 Task: Create a due date automation trigger when advanced on, on the tuesday of the week a card is due add fields without custom field "Resume" set to a number lower or equal to 1 and greater than 10 at 11:00 AM.
Action: Mouse moved to (787, 254)
Screenshot: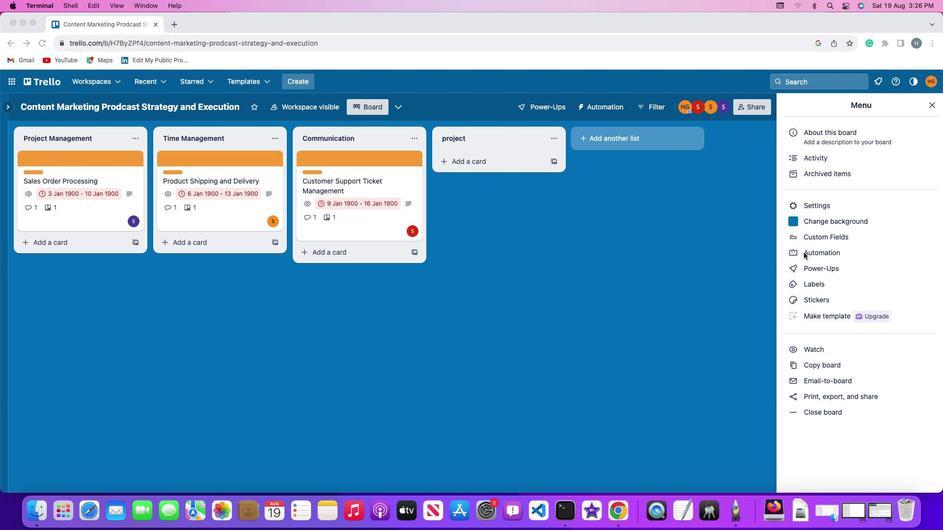 
Action: Mouse pressed left at (787, 254)
Screenshot: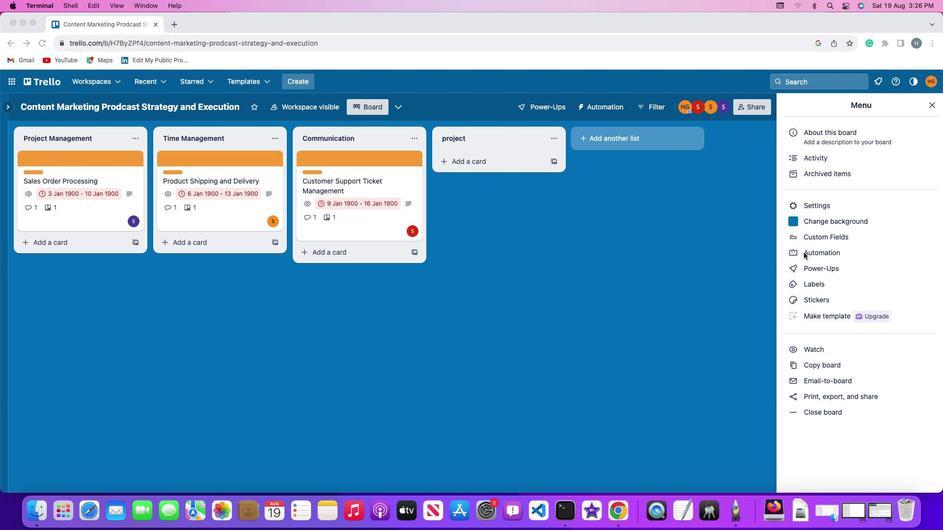 
Action: Mouse moved to (787, 254)
Screenshot: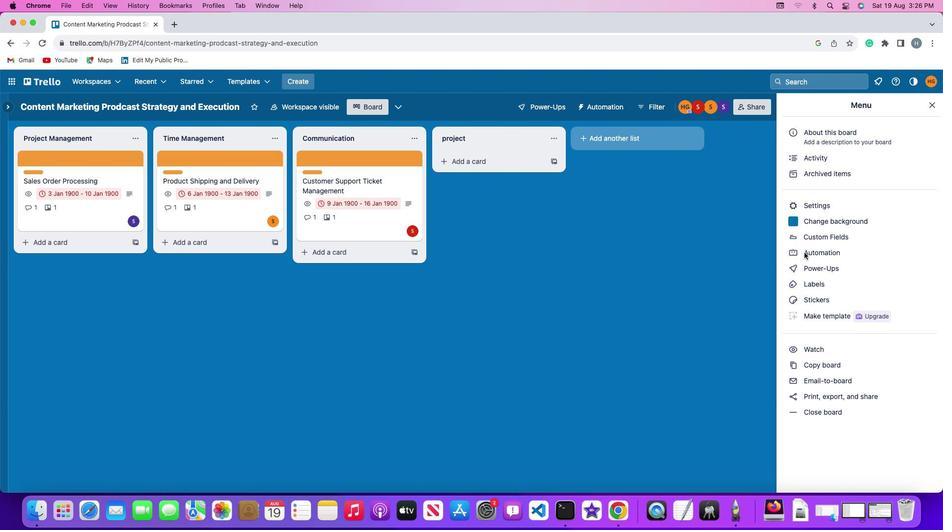 
Action: Mouse pressed left at (787, 254)
Screenshot: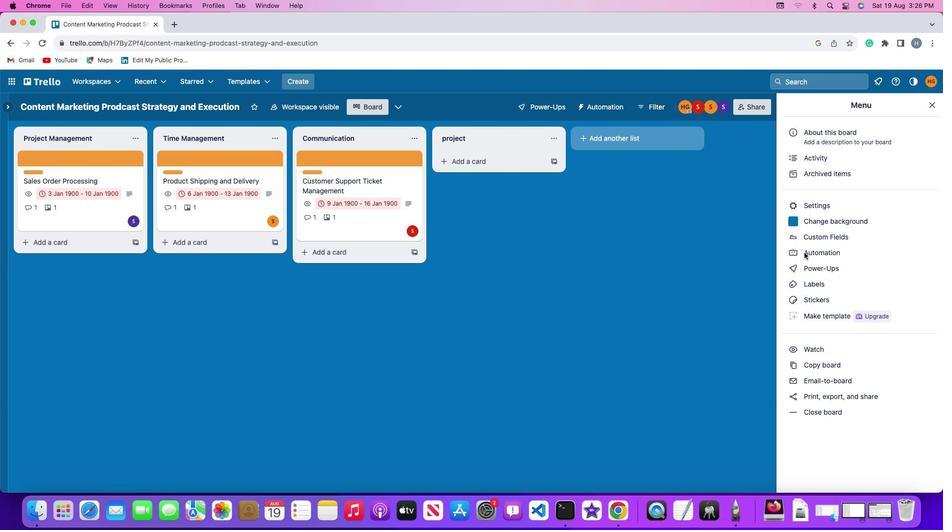 
Action: Mouse moved to (84, 233)
Screenshot: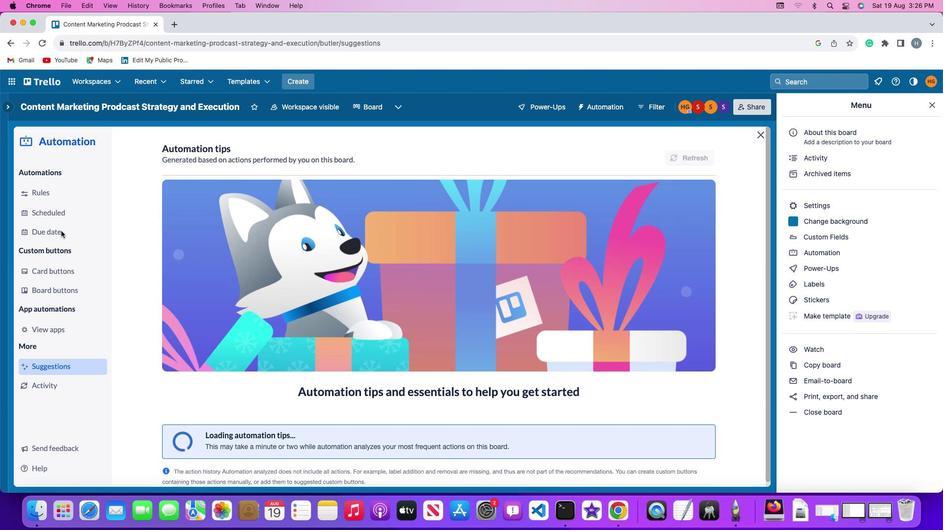 
Action: Mouse pressed left at (84, 233)
Screenshot: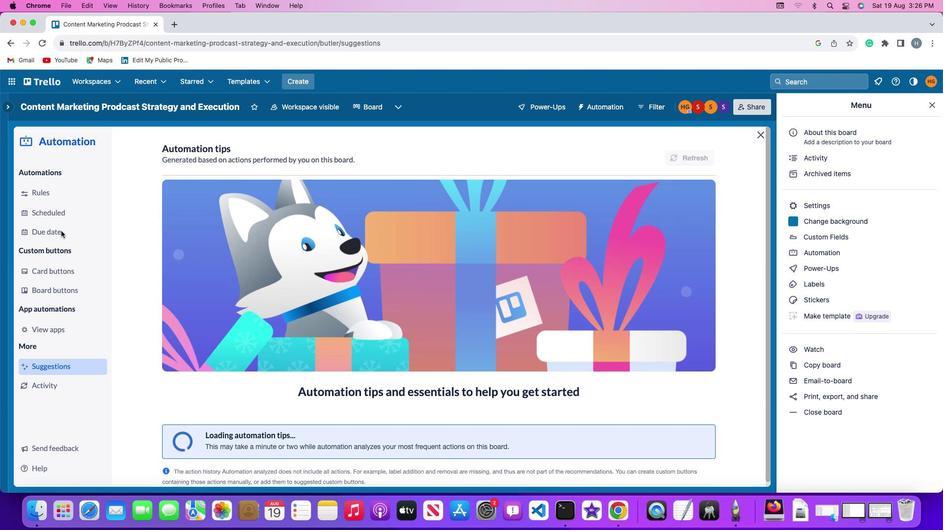 
Action: Mouse moved to (644, 154)
Screenshot: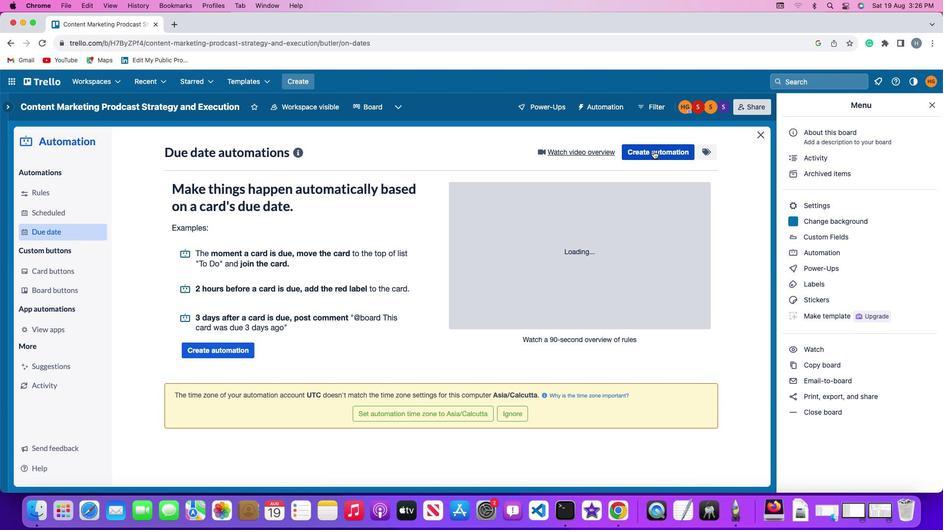 
Action: Mouse pressed left at (644, 154)
Screenshot: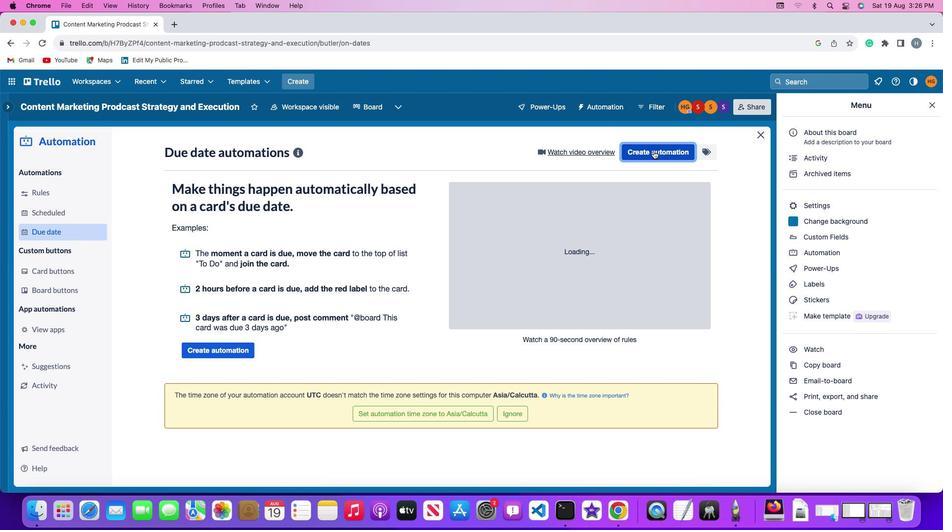 
Action: Mouse moved to (199, 249)
Screenshot: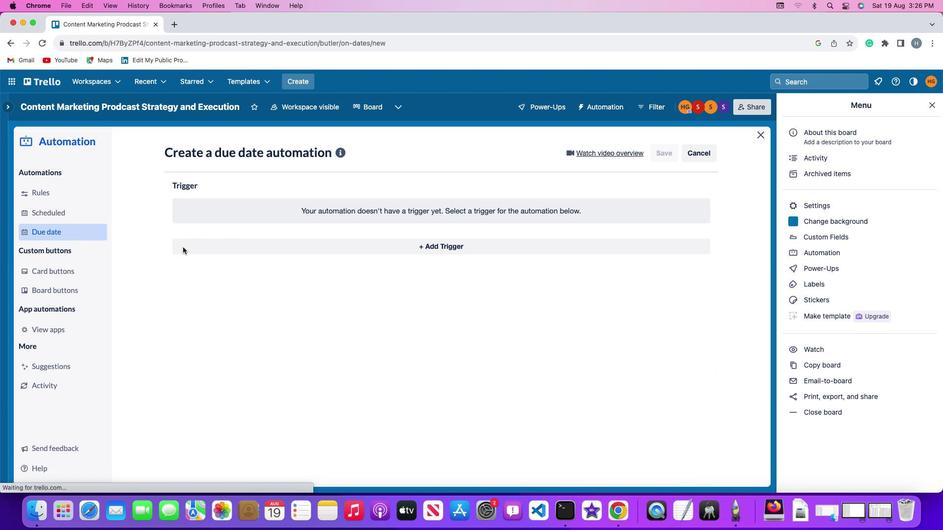 
Action: Mouse pressed left at (199, 249)
Screenshot: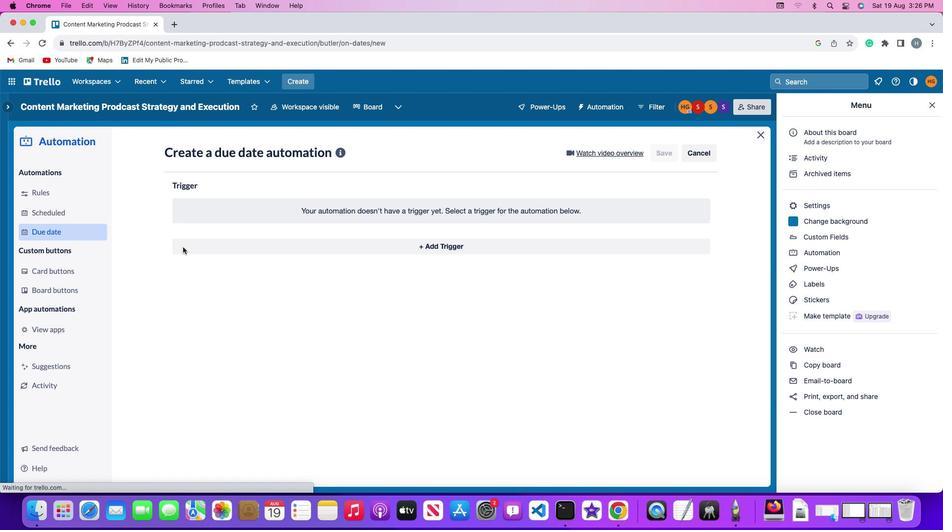 
Action: Mouse moved to (238, 426)
Screenshot: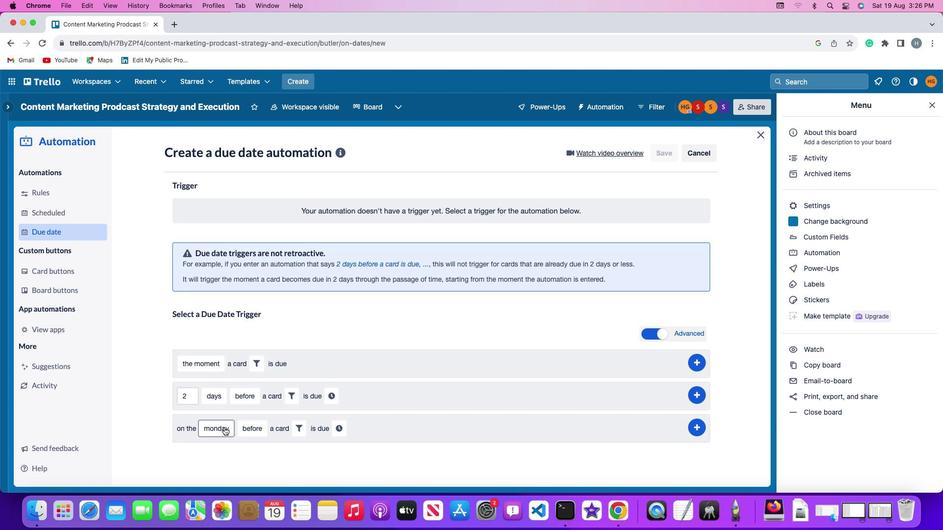 
Action: Mouse pressed left at (238, 426)
Screenshot: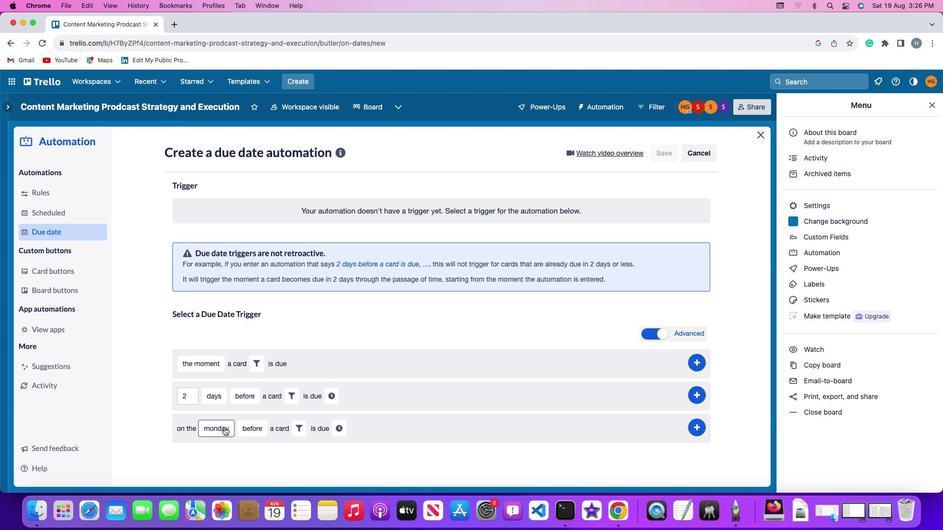 
Action: Mouse moved to (241, 313)
Screenshot: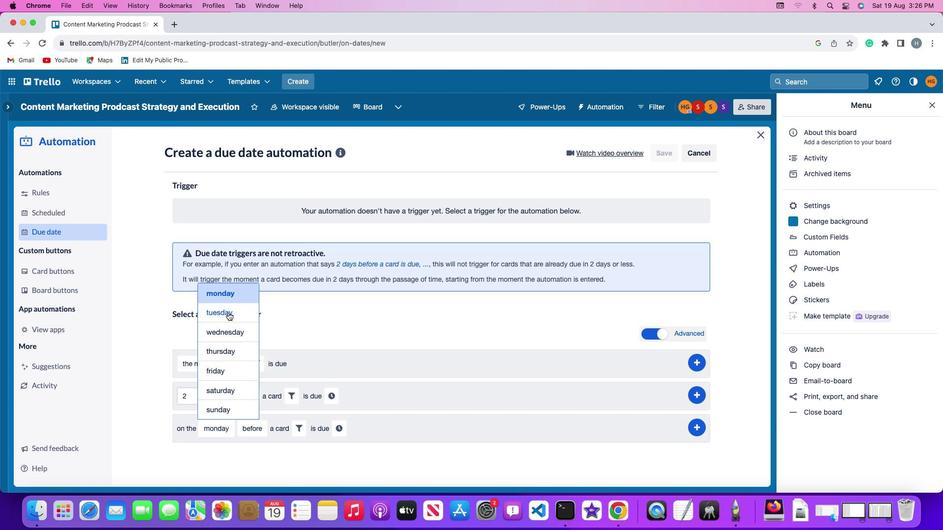 
Action: Mouse pressed left at (241, 313)
Screenshot: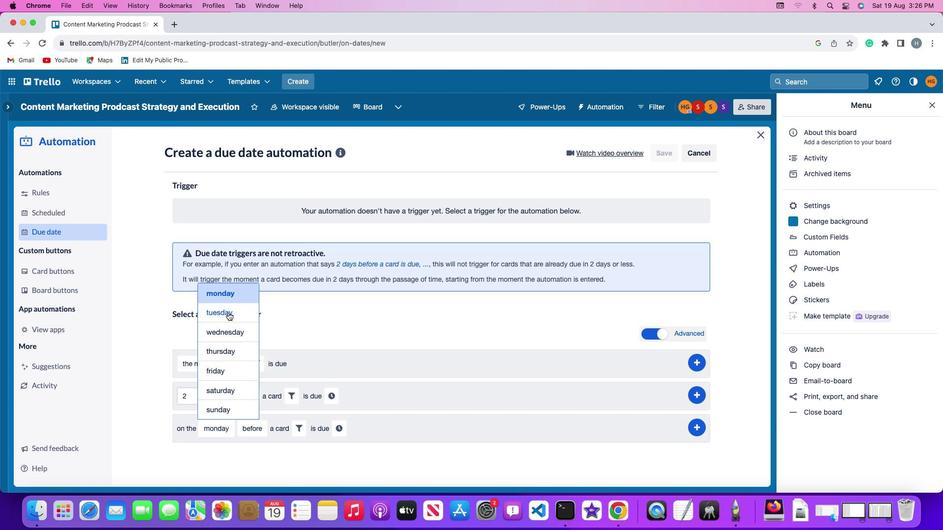 
Action: Mouse moved to (261, 431)
Screenshot: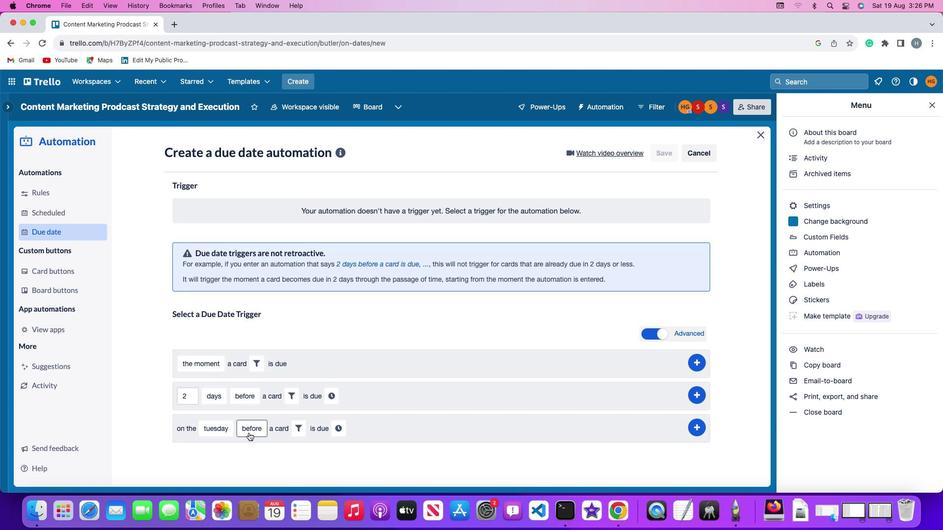 
Action: Mouse pressed left at (261, 431)
Screenshot: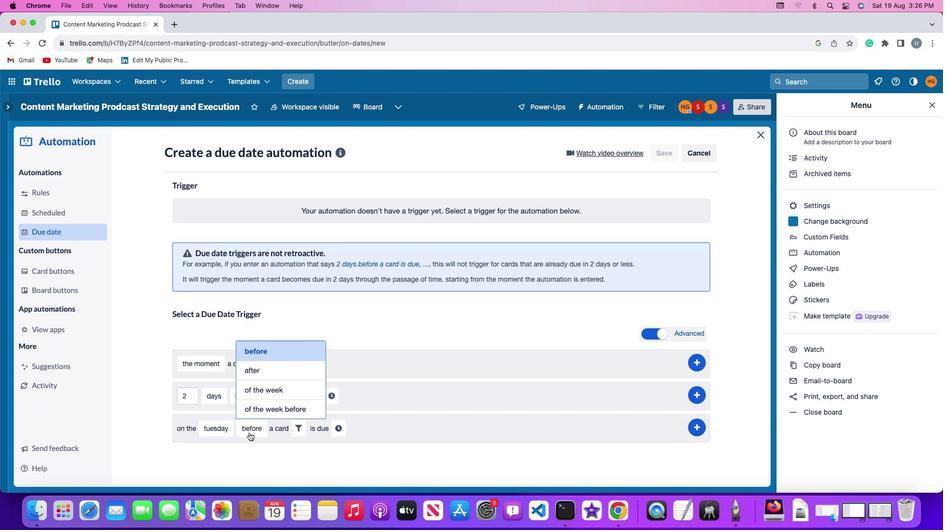 
Action: Mouse moved to (278, 388)
Screenshot: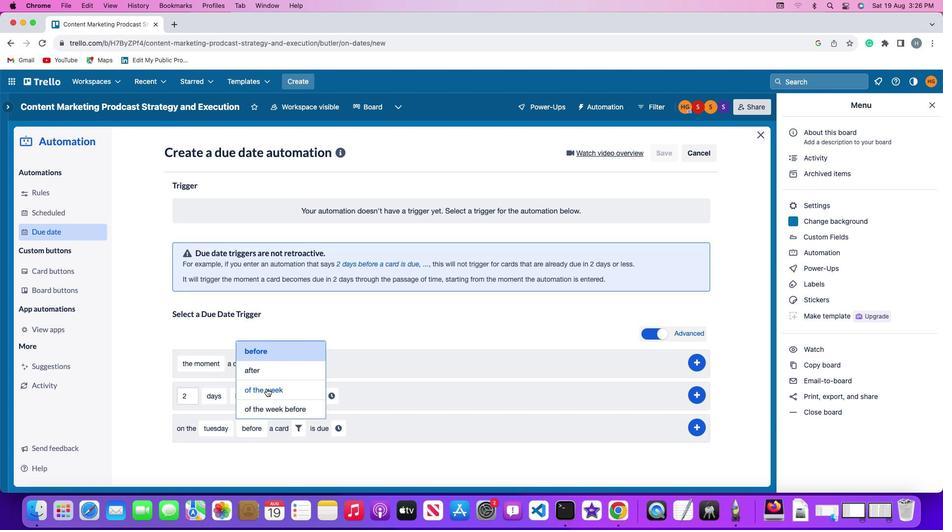 
Action: Mouse pressed left at (278, 388)
Screenshot: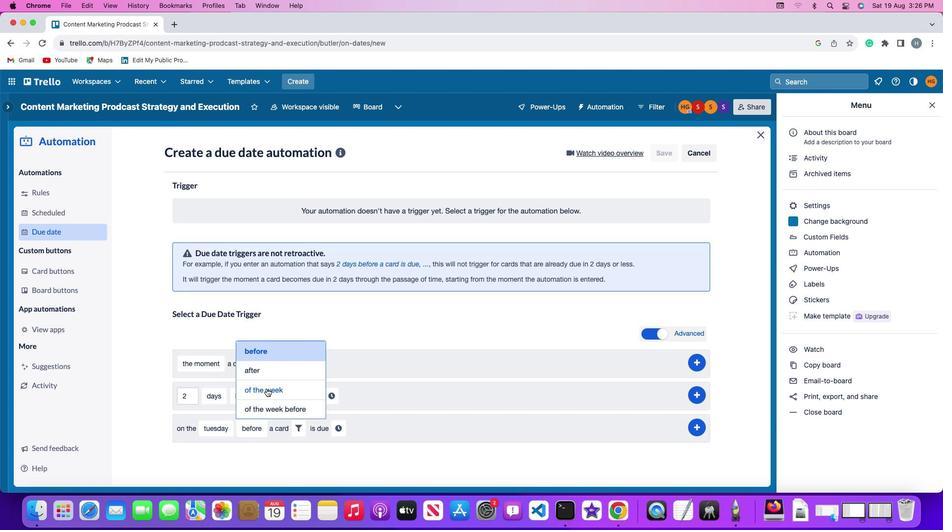 
Action: Mouse moved to (321, 423)
Screenshot: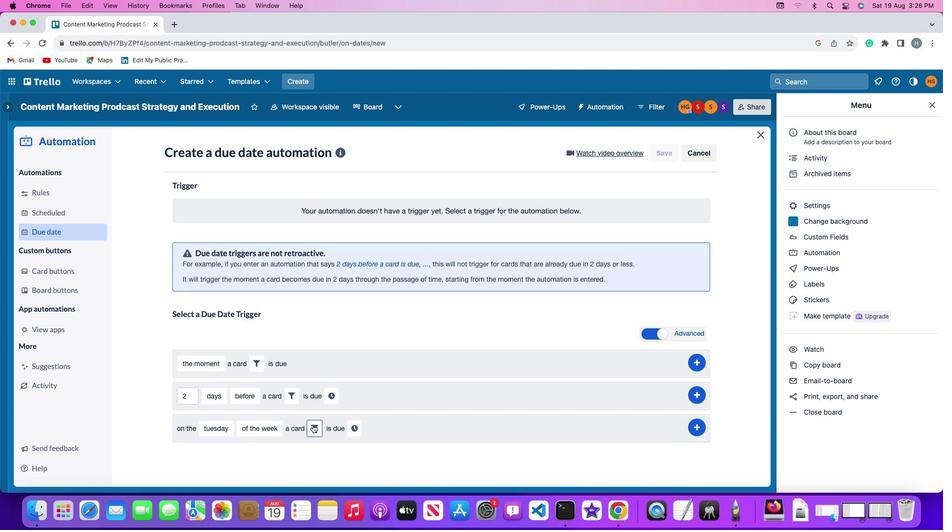 
Action: Mouse pressed left at (321, 423)
Screenshot: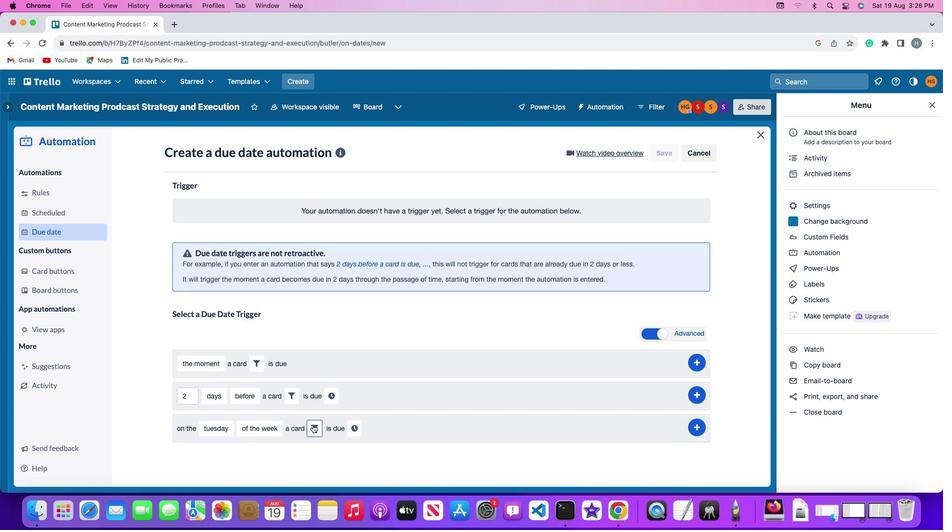 
Action: Mouse moved to (467, 459)
Screenshot: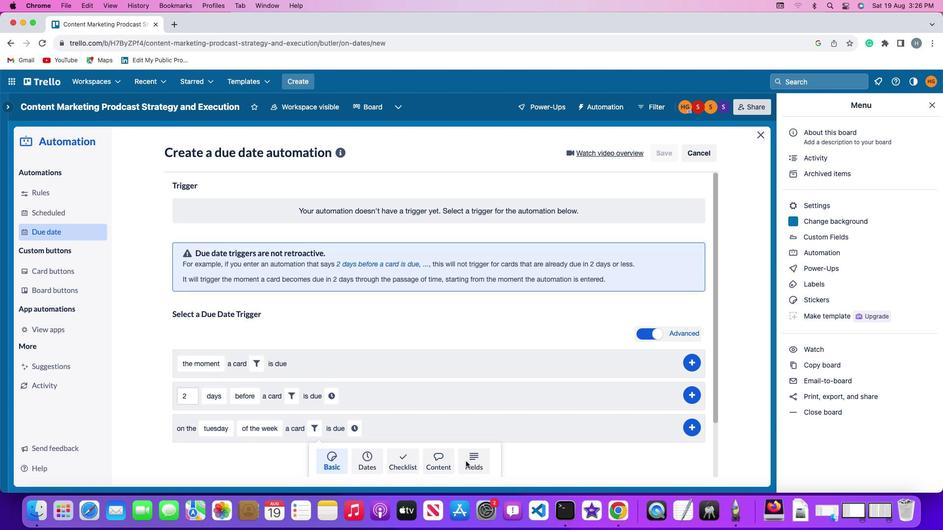 
Action: Mouse pressed left at (467, 459)
Screenshot: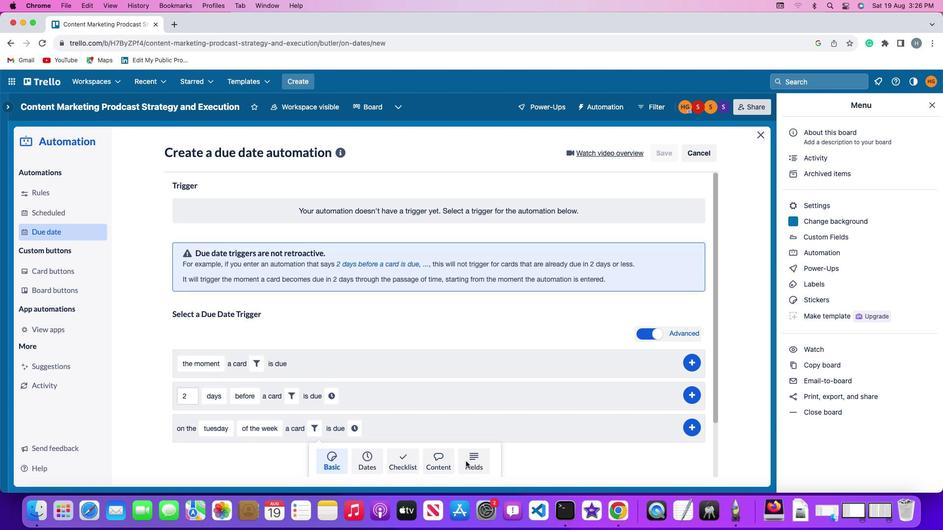 
Action: Mouse moved to (272, 452)
Screenshot: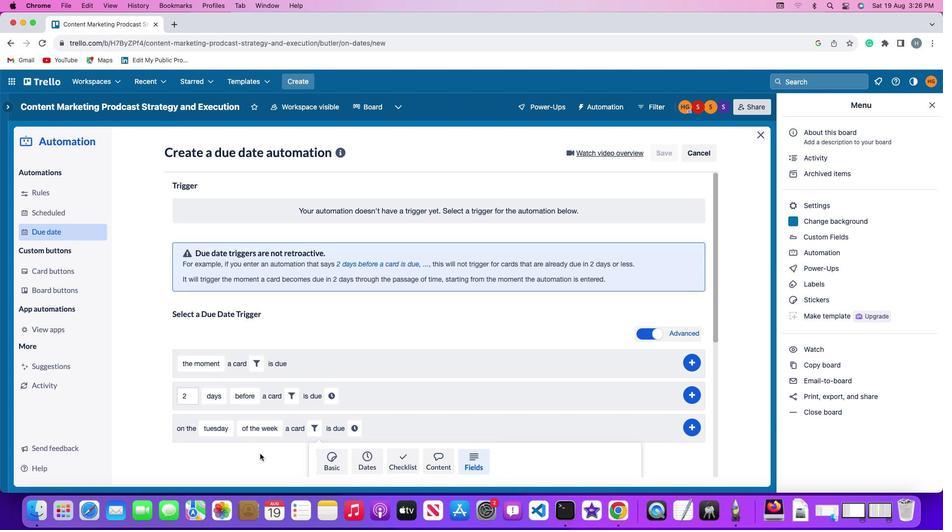 
Action: Mouse scrolled (272, 452) with delta (25, 6)
Screenshot: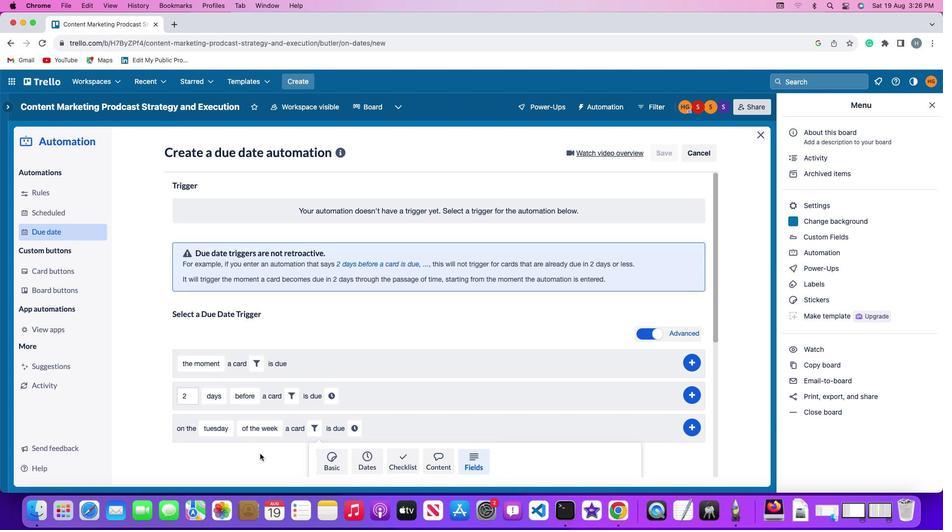 
Action: Mouse scrolled (272, 452) with delta (25, 6)
Screenshot: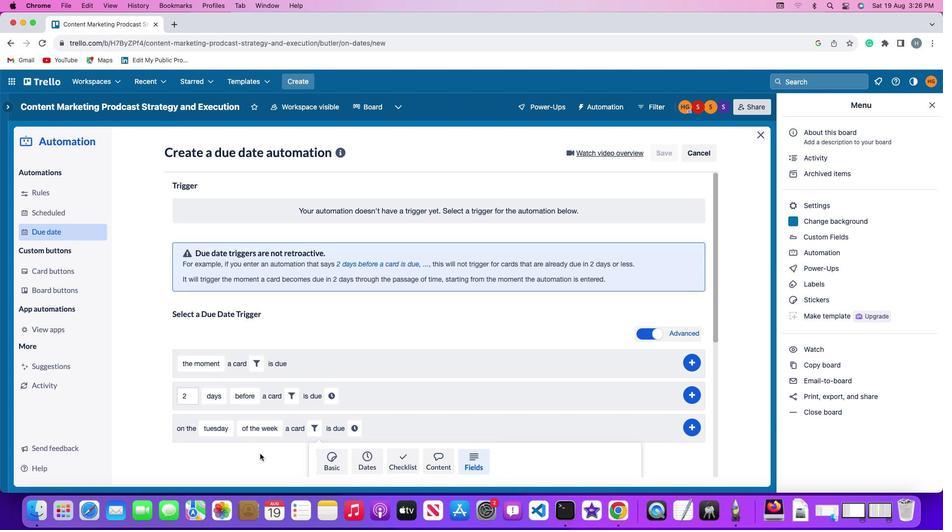 
Action: Mouse scrolled (272, 452) with delta (25, 5)
Screenshot: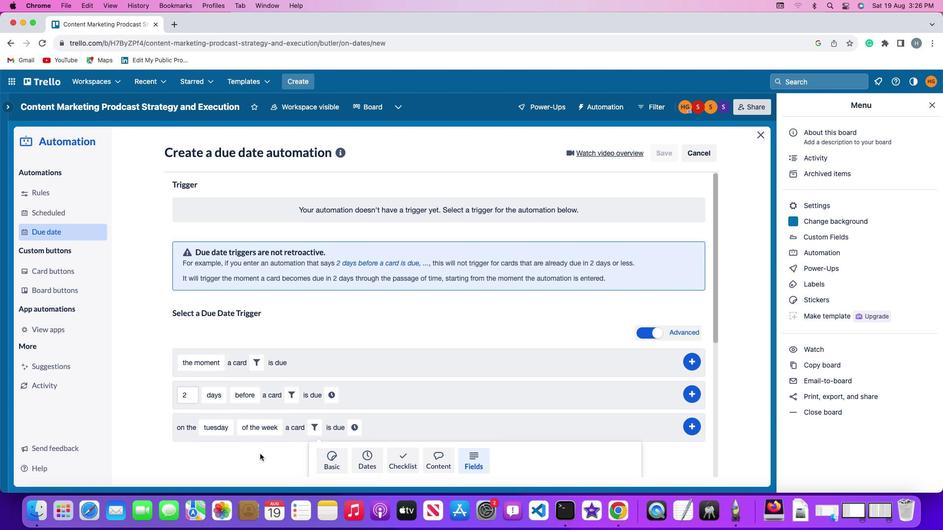 
Action: Mouse scrolled (272, 452) with delta (25, 4)
Screenshot: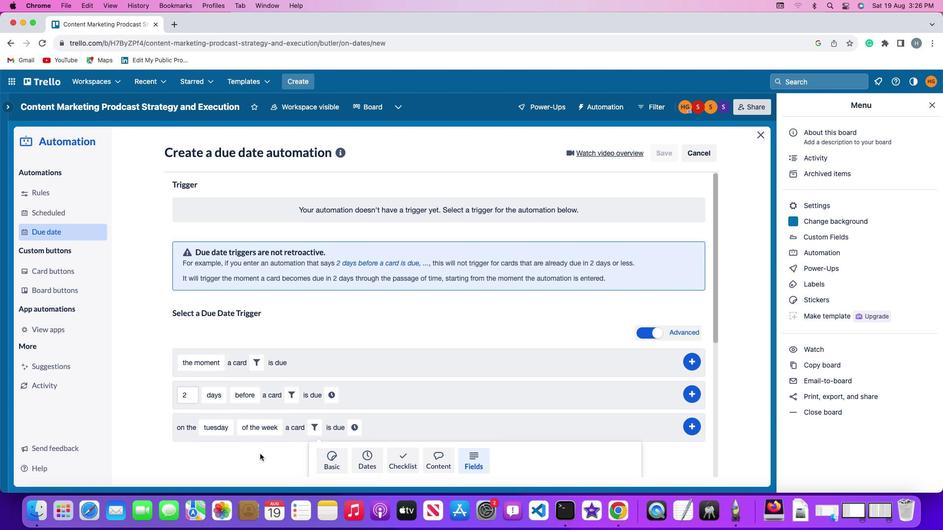 
Action: Mouse moved to (271, 450)
Screenshot: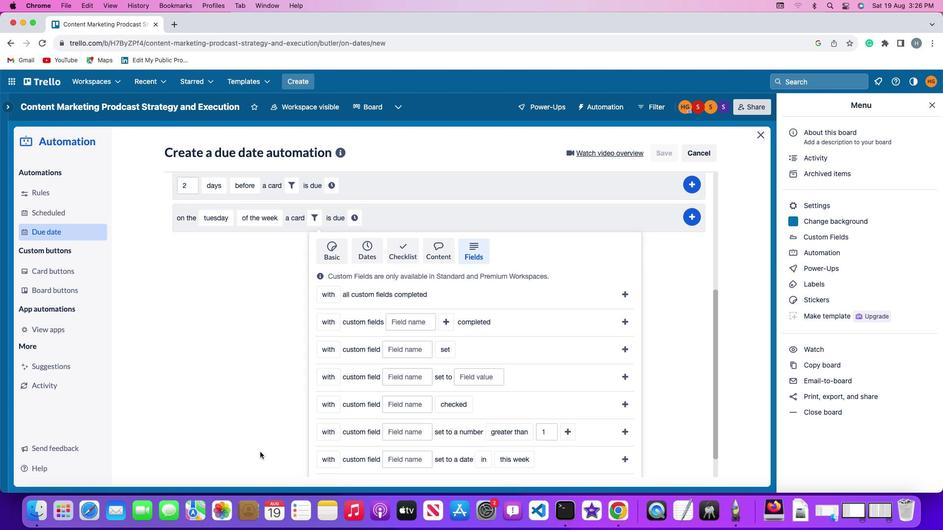 
Action: Mouse scrolled (271, 450) with delta (25, 6)
Screenshot: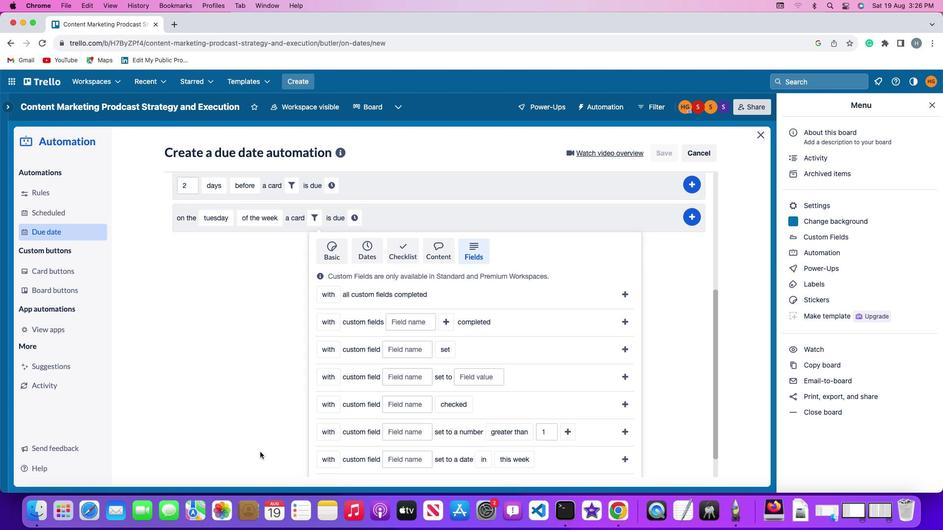 
Action: Mouse scrolled (271, 450) with delta (25, 6)
Screenshot: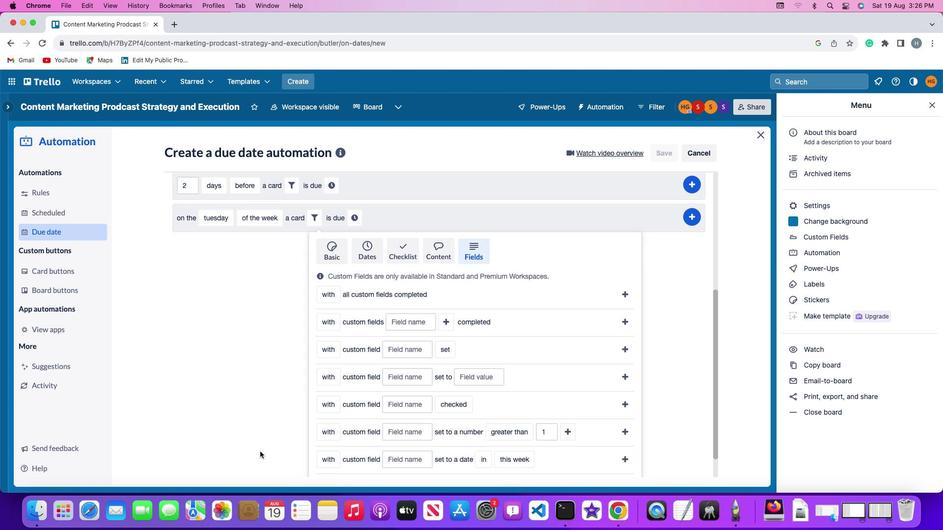 
Action: Mouse moved to (271, 449)
Screenshot: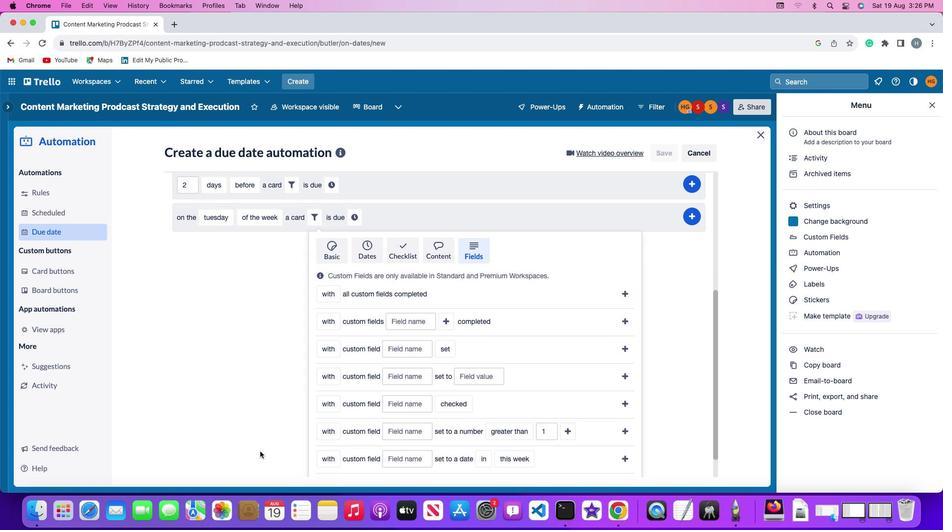 
Action: Mouse scrolled (271, 449) with delta (25, 5)
Screenshot: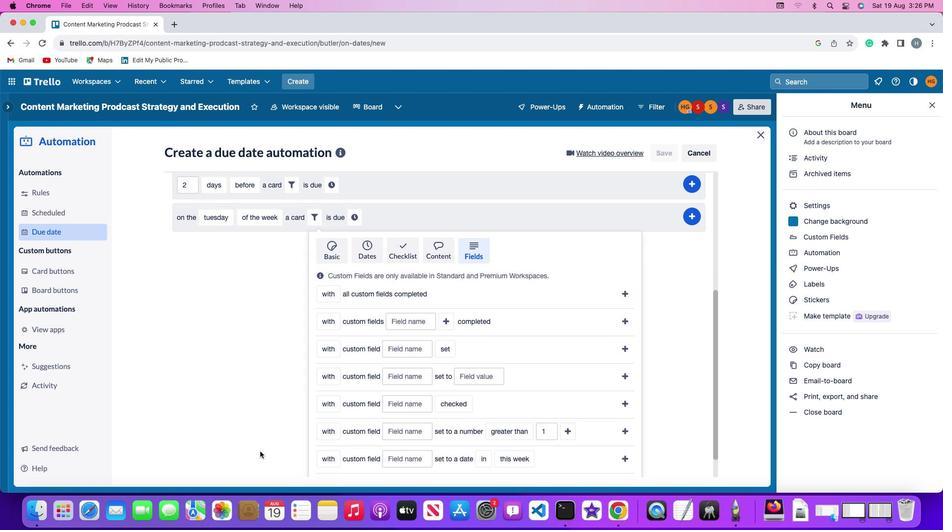 
Action: Mouse moved to (271, 449)
Screenshot: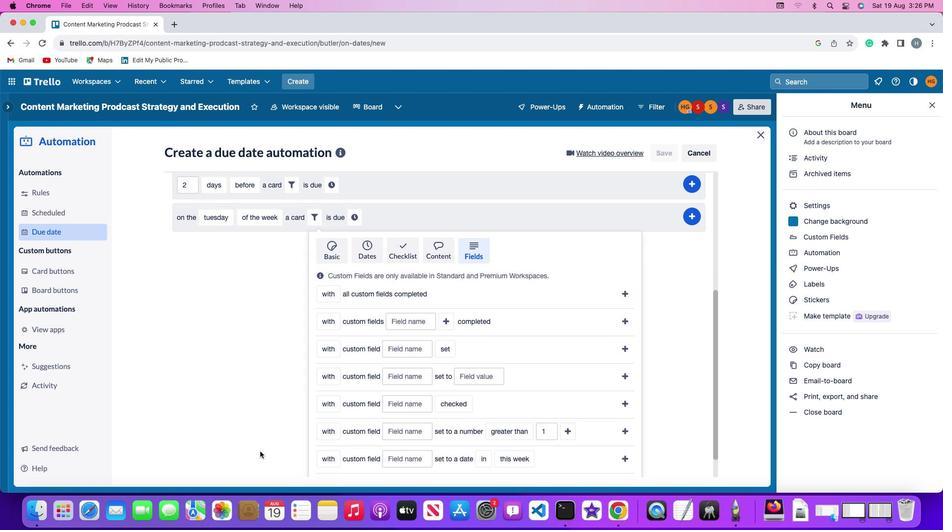 
Action: Mouse scrolled (271, 449) with delta (25, 4)
Screenshot: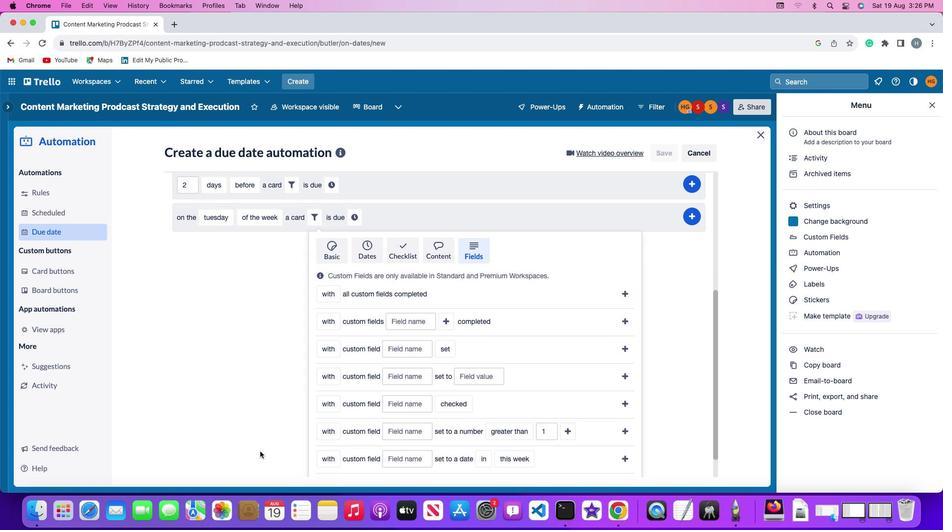 
Action: Mouse moved to (271, 449)
Screenshot: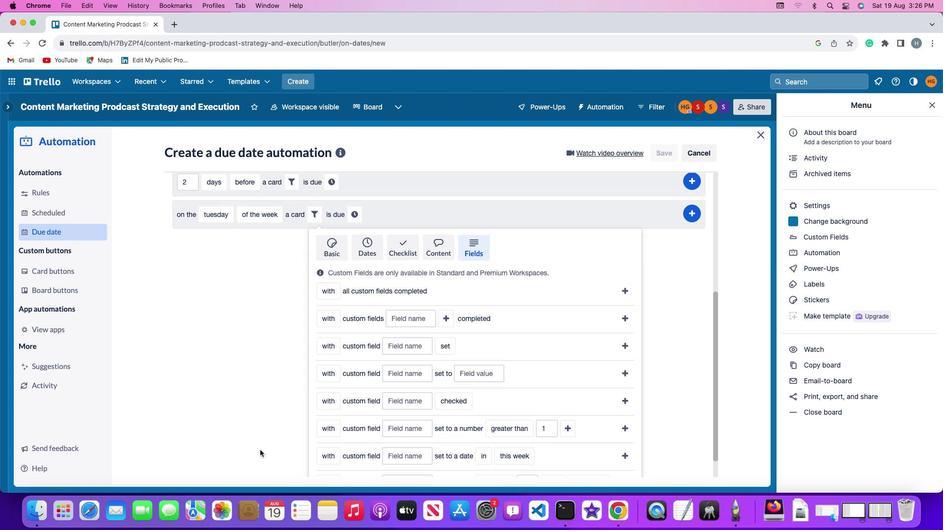 
Action: Mouse scrolled (271, 449) with delta (25, 4)
Screenshot: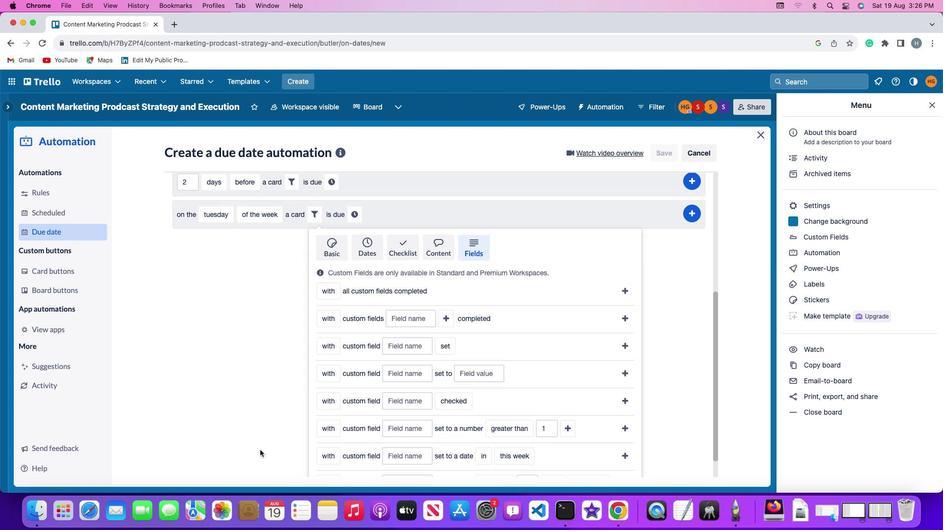 
Action: Mouse moved to (333, 399)
Screenshot: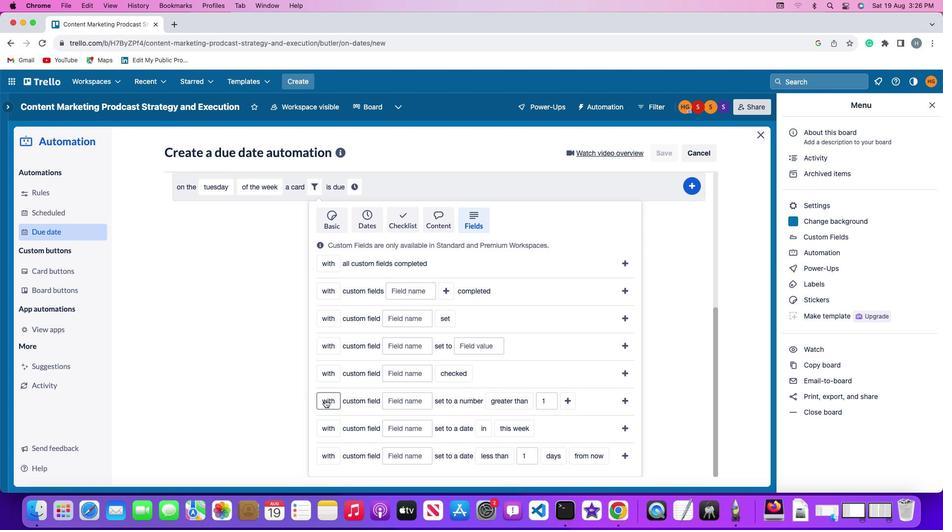 
Action: Mouse pressed left at (333, 399)
Screenshot: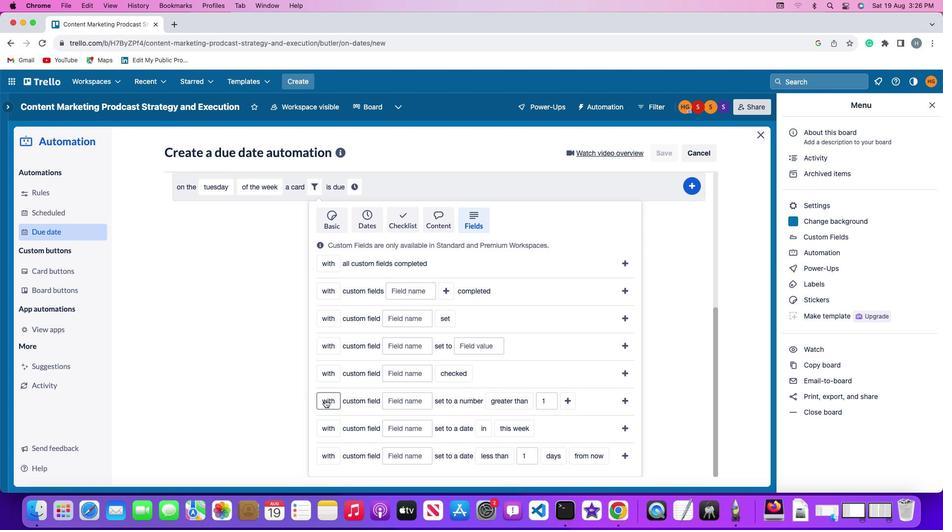 
Action: Mouse moved to (340, 434)
Screenshot: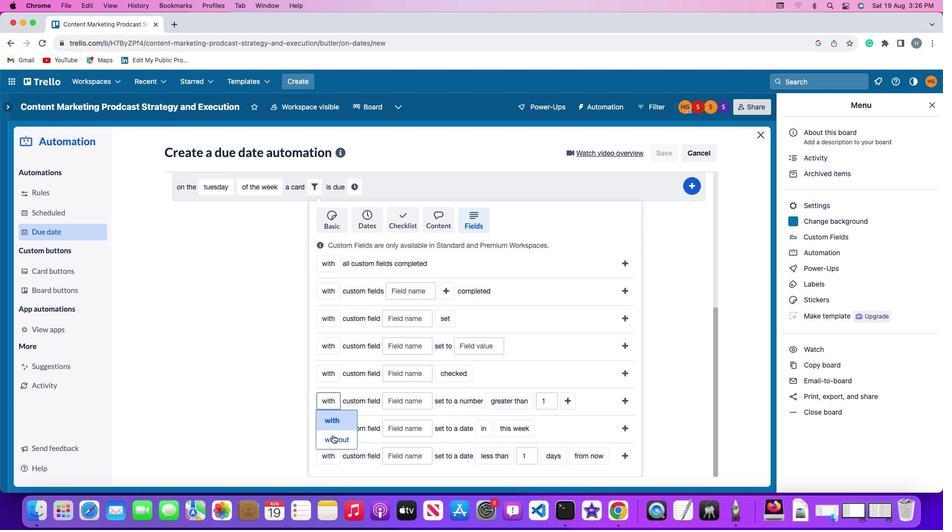 
Action: Mouse pressed left at (340, 434)
Screenshot: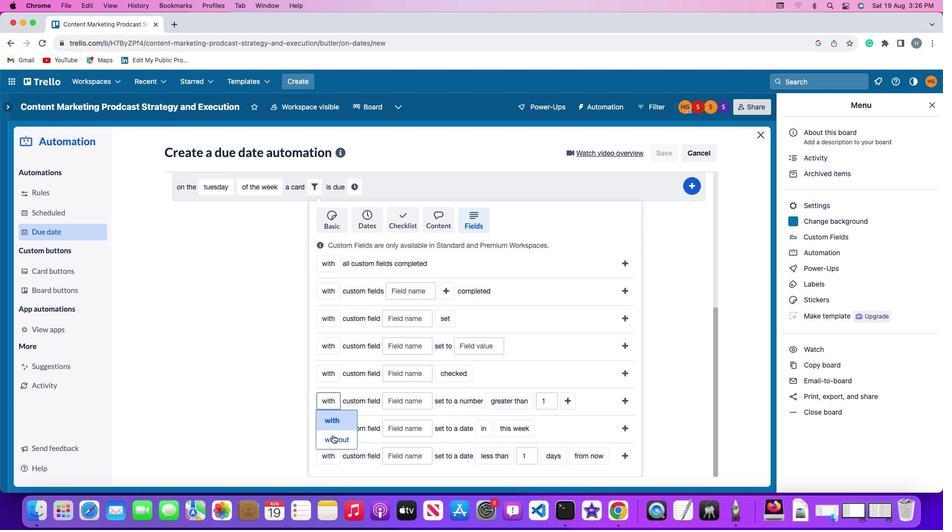 
Action: Mouse moved to (422, 401)
Screenshot: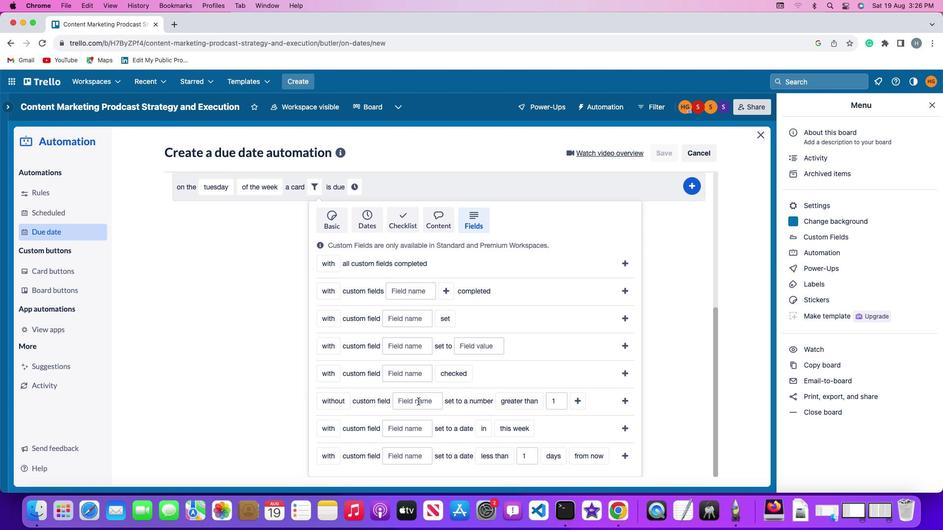 
Action: Mouse pressed left at (422, 401)
Screenshot: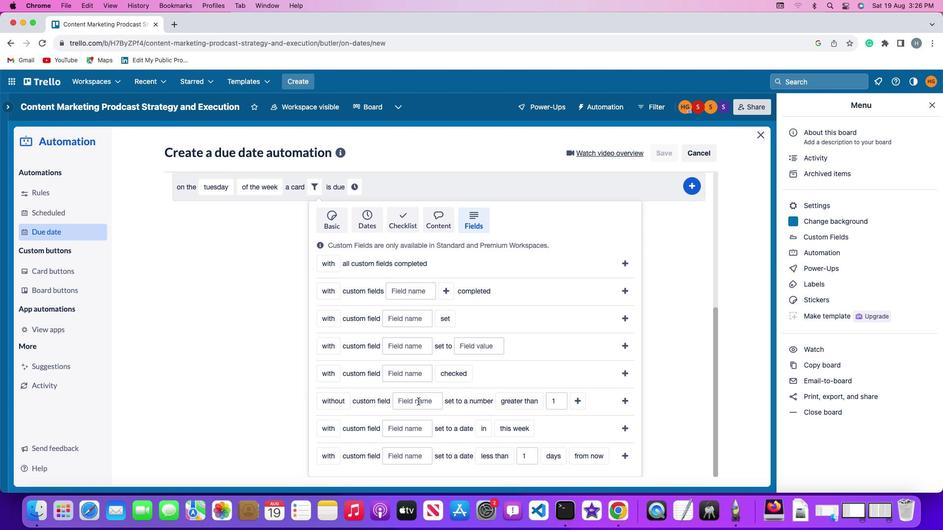 
Action: Mouse moved to (423, 398)
Screenshot: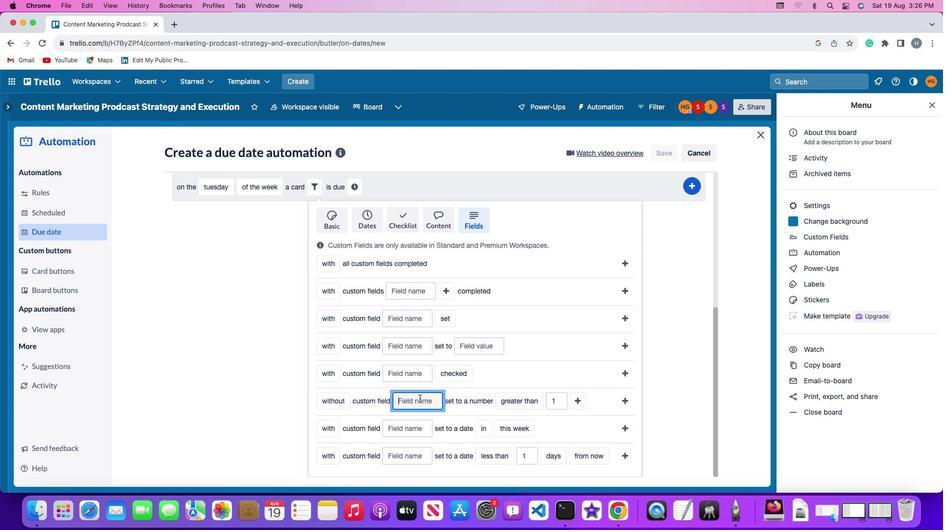 
Action: Key pressed Key.shift'R''e''s''u''m''e'
Screenshot: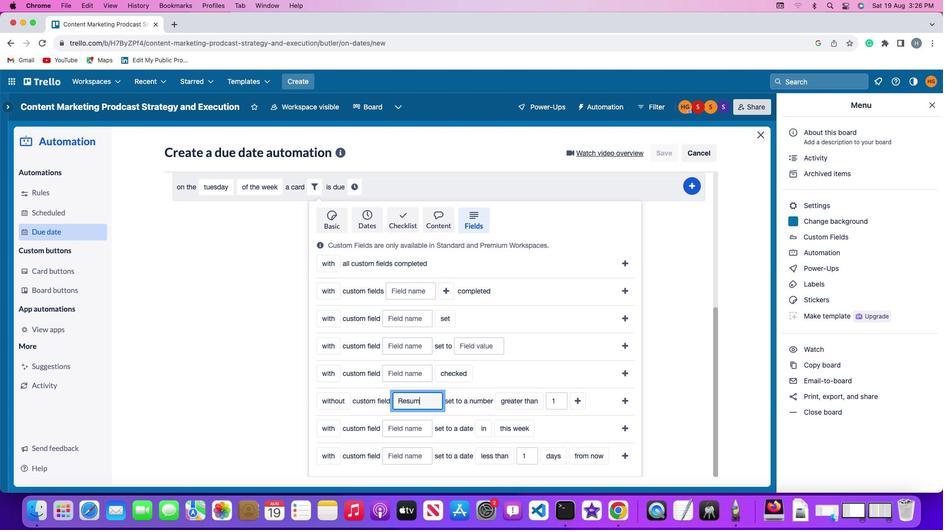 
Action: Mouse moved to (518, 401)
Screenshot: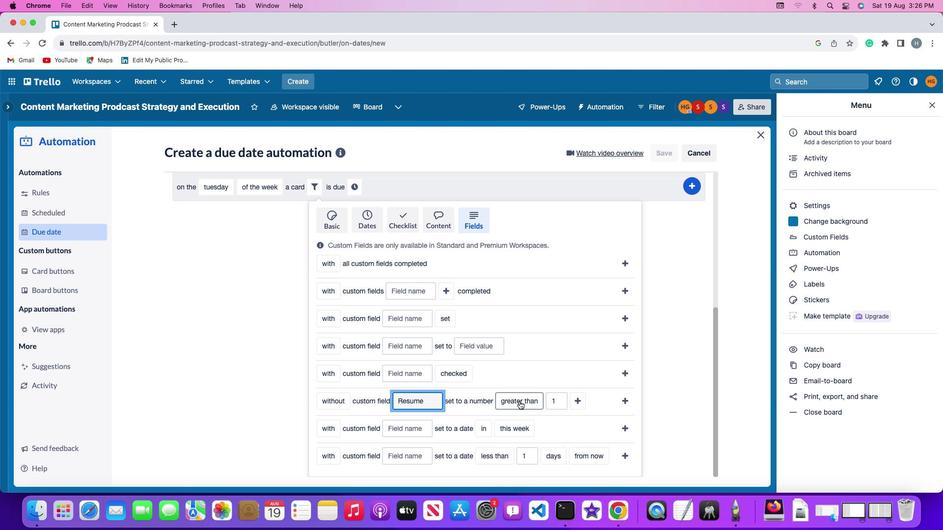 
Action: Mouse pressed left at (518, 401)
Screenshot: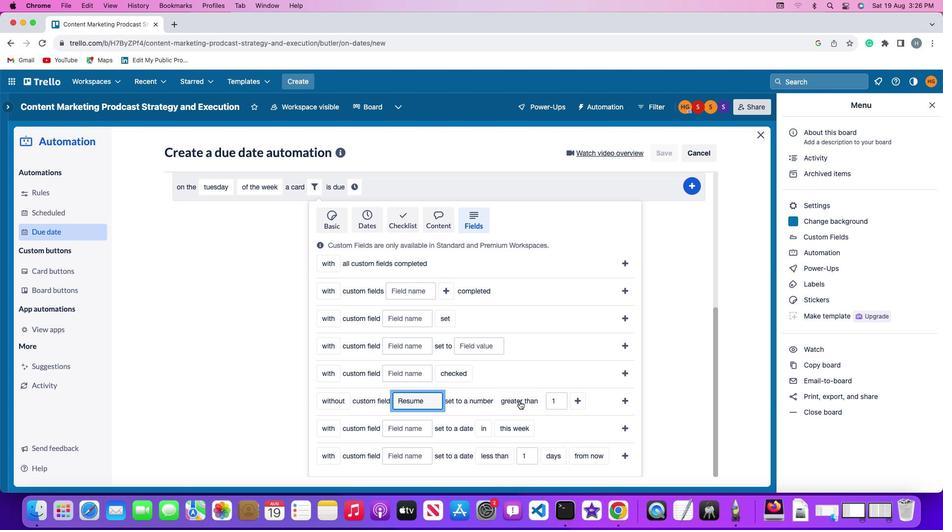 
Action: Mouse moved to (519, 381)
Screenshot: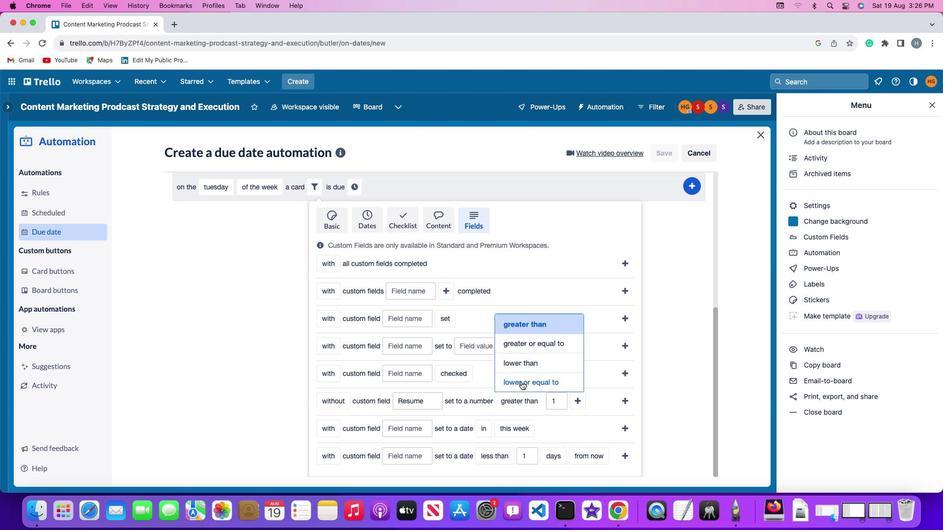 
Action: Mouse pressed left at (519, 381)
Screenshot: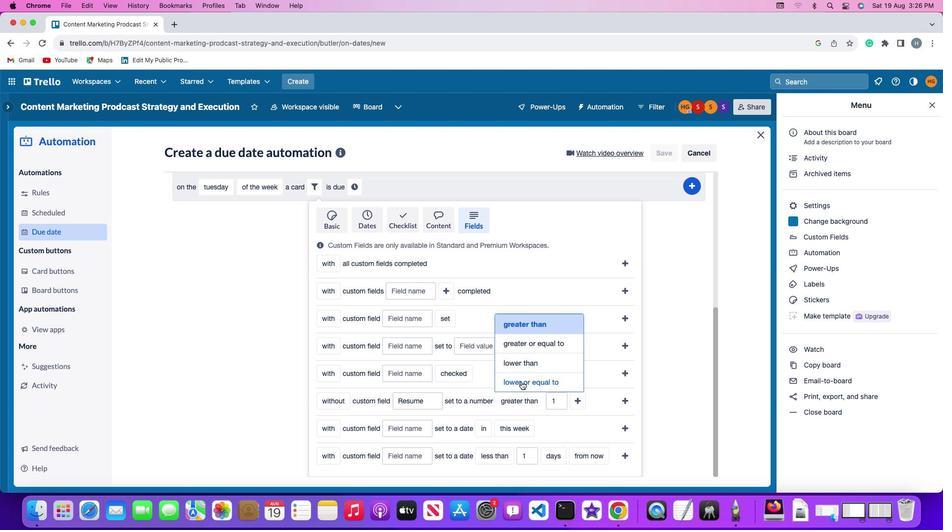 
Action: Mouse moved to (572, 400)
Screenshot: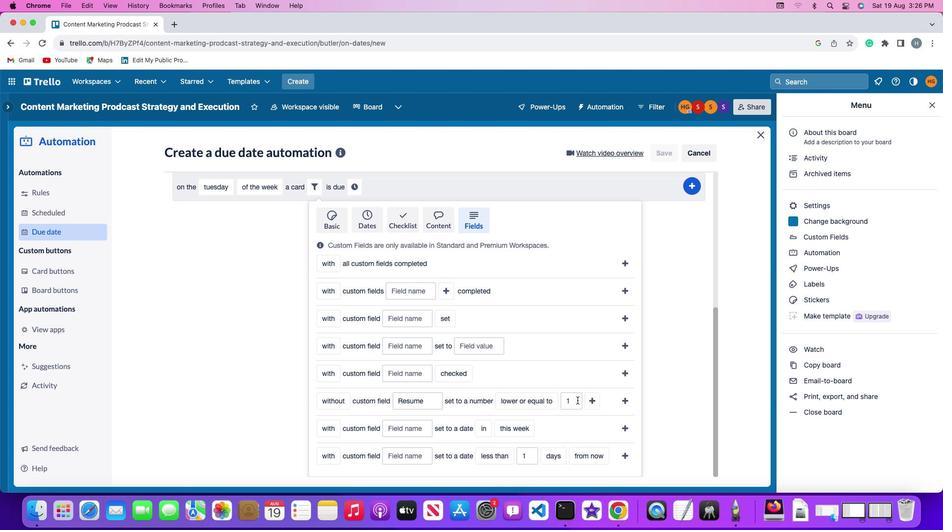 
Action: Mouse pressed left at (572, 400)
Screenshot: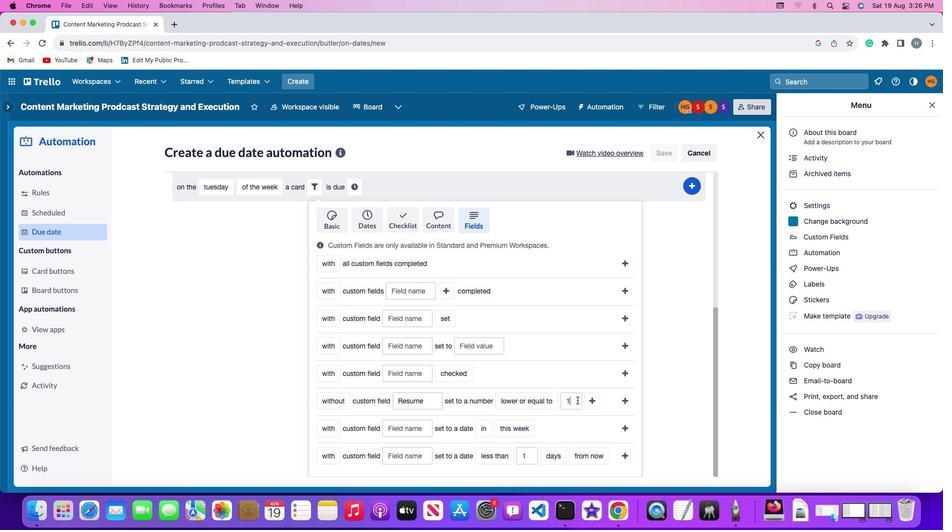 
Action: Mouse moved to (576, 401)
Screenshot: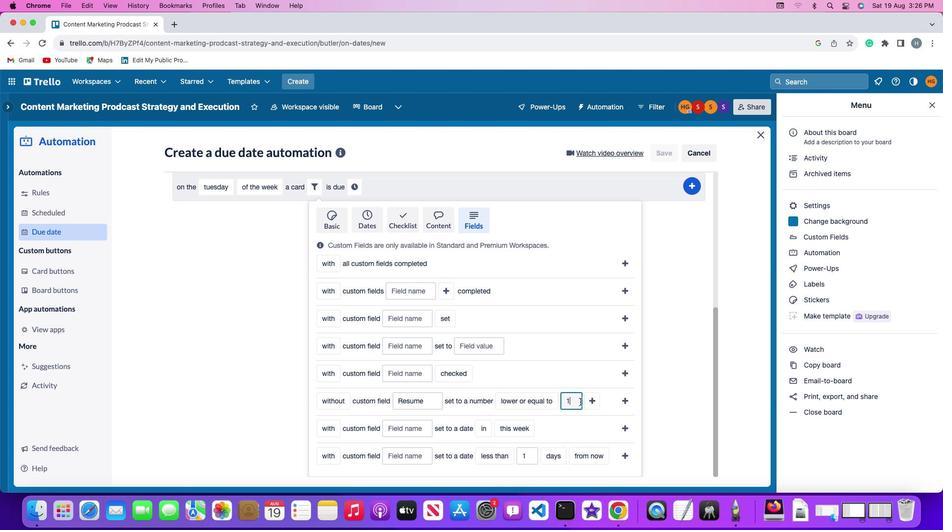 
Action: Key pressed Key.backspace'1'
Screenshot: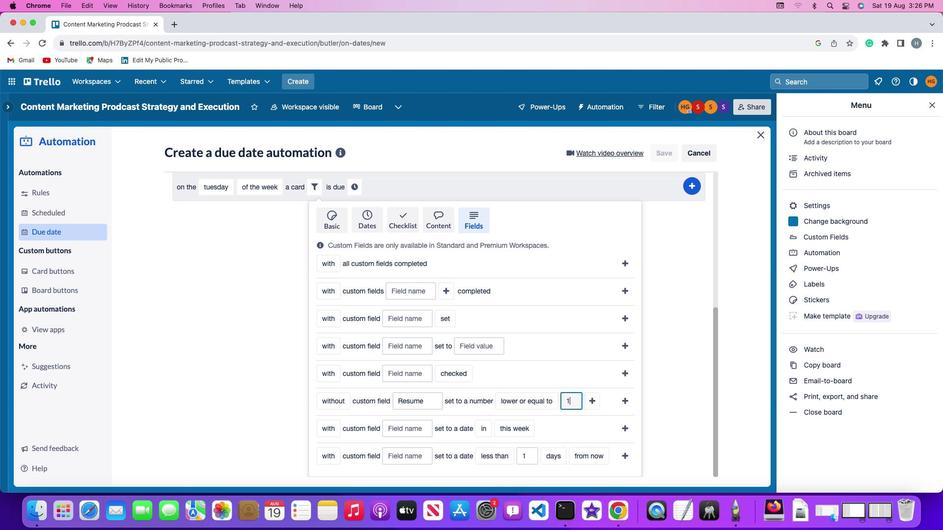 
Action: Mouse moved to (590, 402)
Screenshot: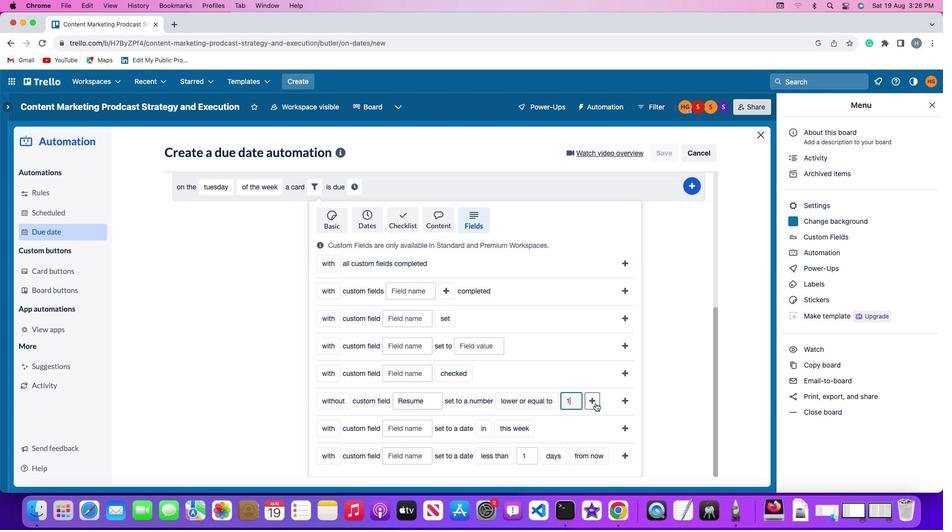 
Action: Mouse pressed left at (590, 402)
Screenshot: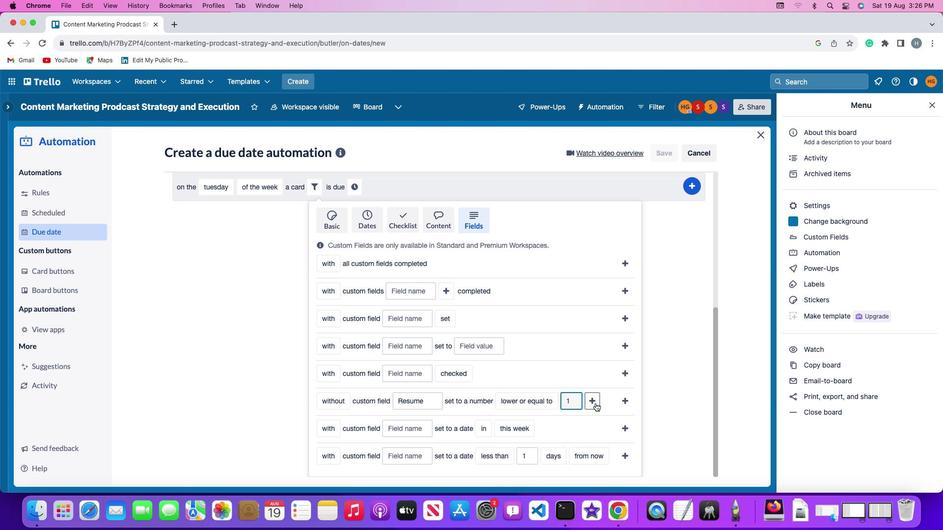 
Action: Mouse moved to (368, 417)
Screenshot: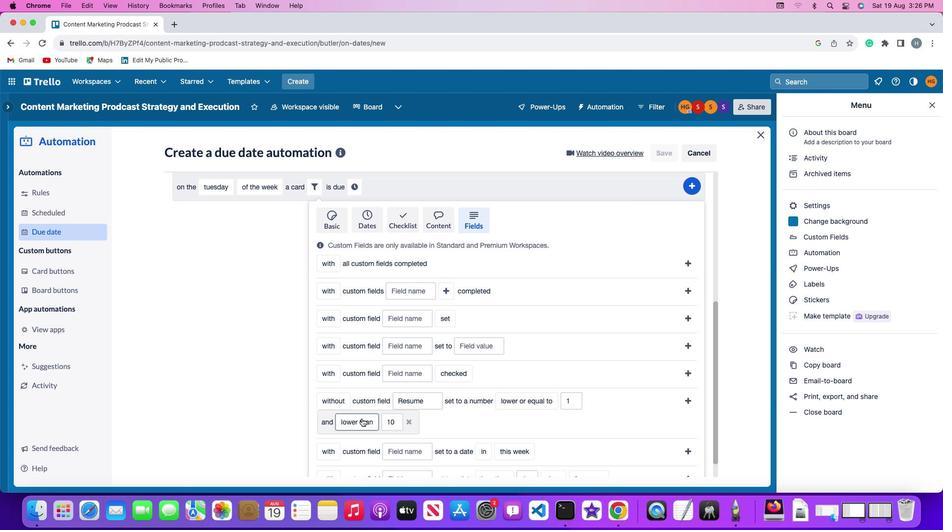 
Action: Mouse pressed left at (368, 417)
Screenshot: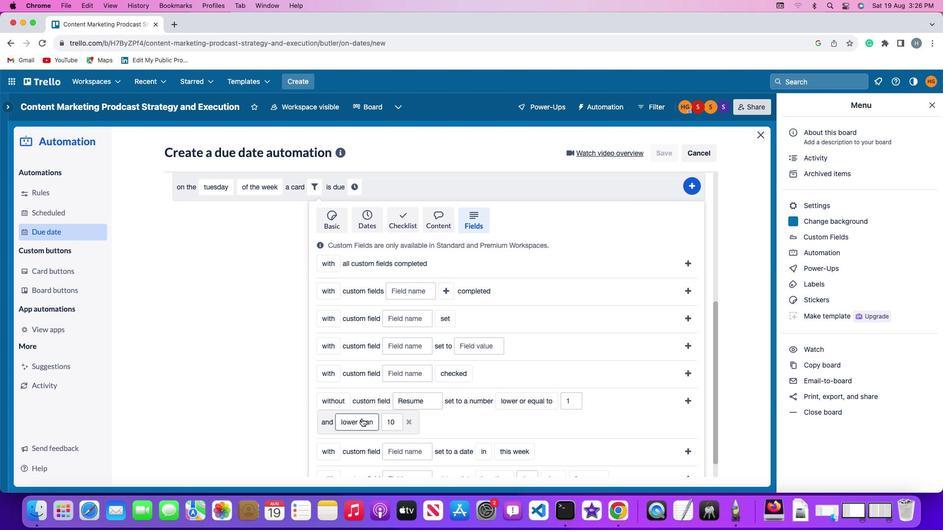 
Action: Mouse moved to (374, 385)
Screenshot: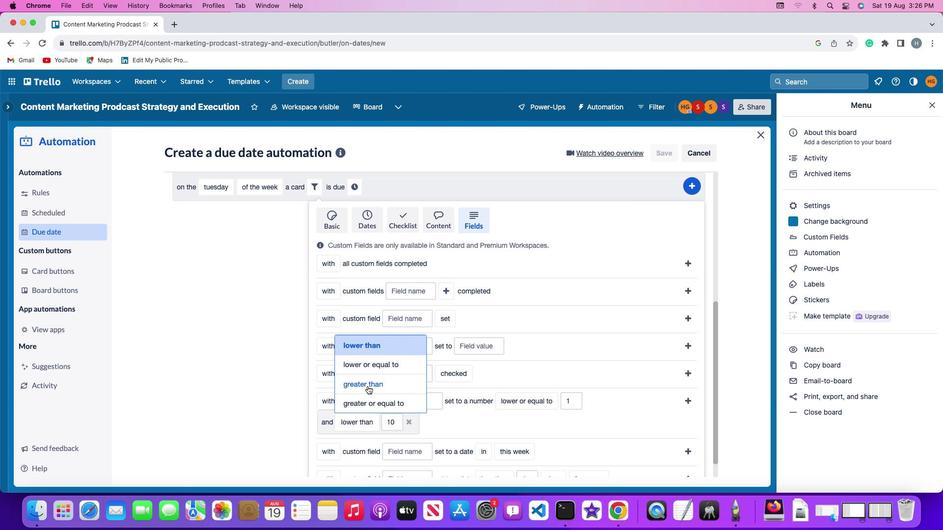 
Action: Mouse pressed left at (374, 385)
Screenshot: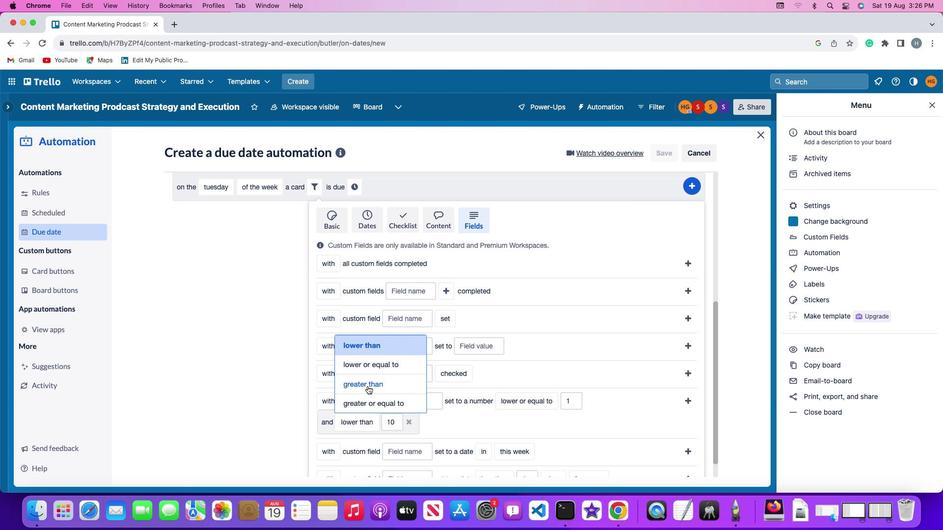 
Action: Mouse moved to (405, 420)
Screenshot: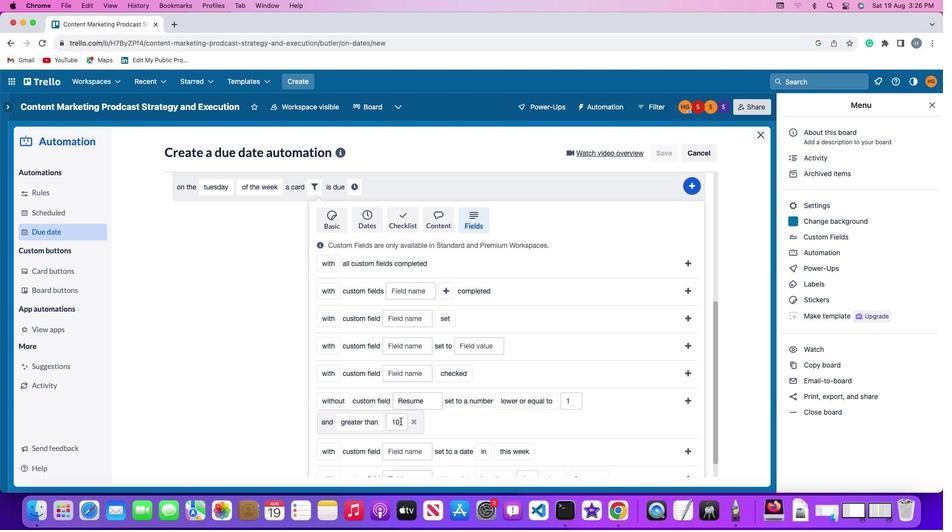 
Action: Mouse pressed left at (405, 420)
Screenshot: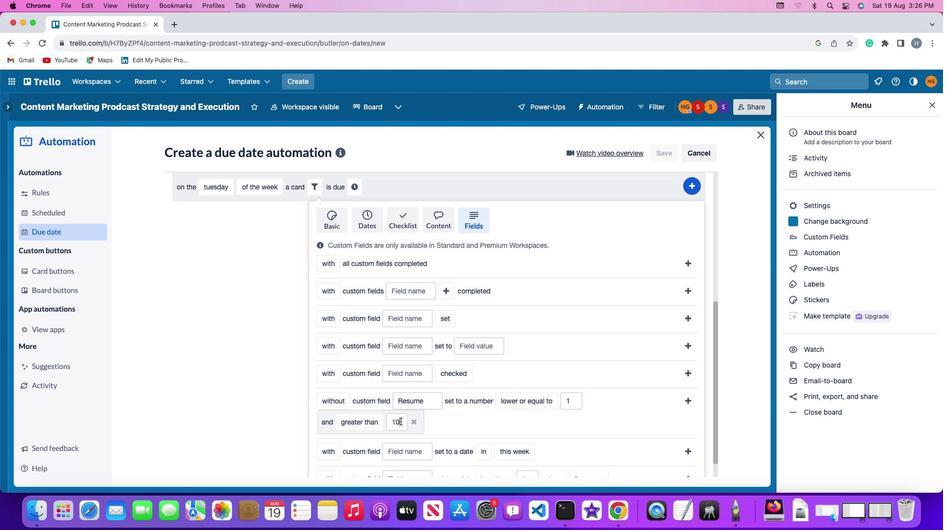 
Action: Mouse moved to (406, 420)
Screenshot: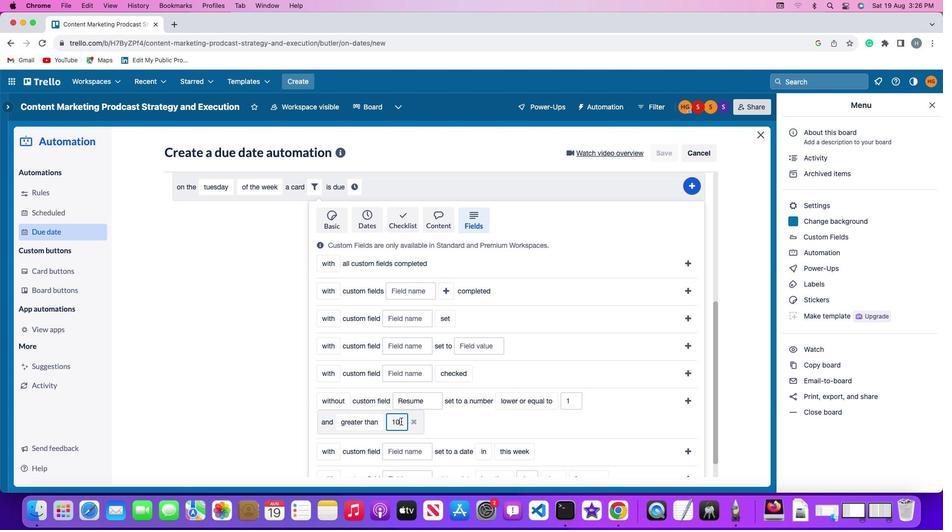 
Action: Key pressed Key.backspaceKey.backspaceKey.backspaceKey.backspace'1''0'
Screenshot: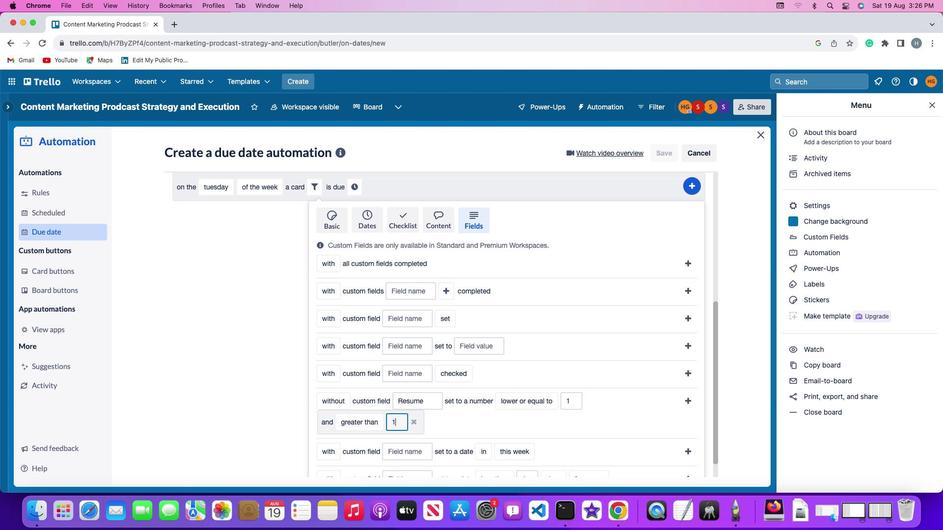 
Action: Mouse moved to (678, 400)
Screenshot: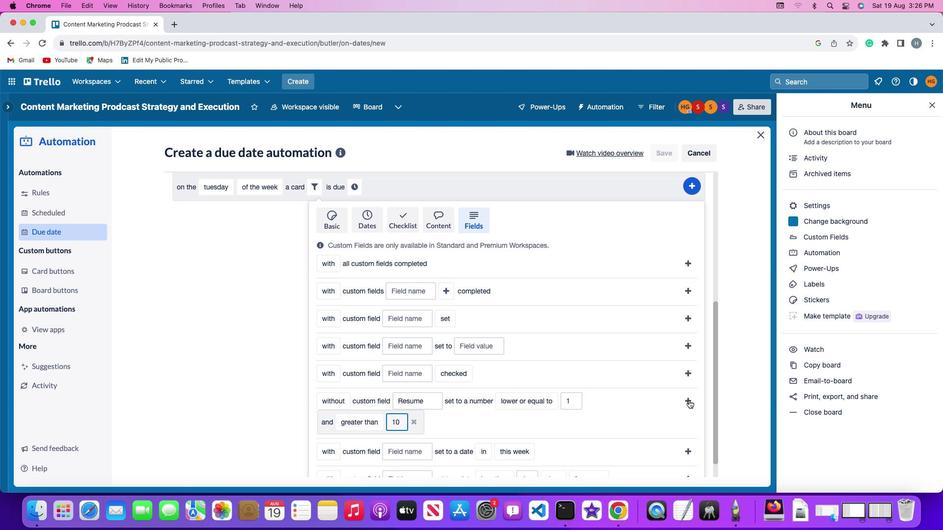 
Action: Mouse pressed left at (678, 400)
Screenshot: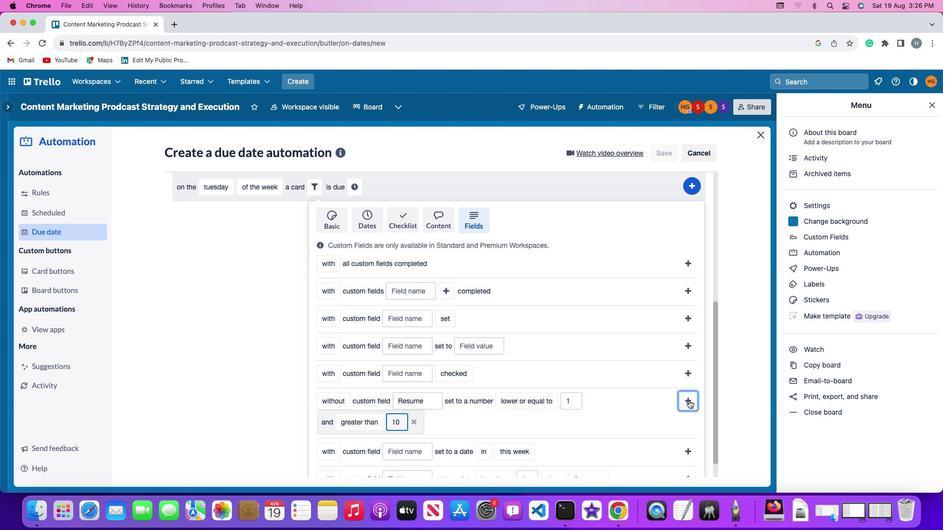 
Action: Mouse moved to (642, 427)
Screenshot: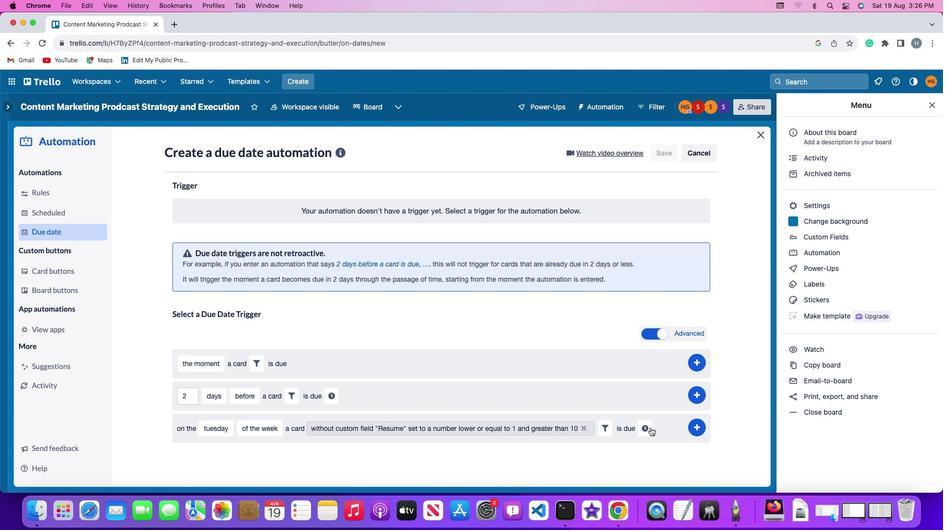 
Action: Mouse pressed left at (642, 427)
Screenshot: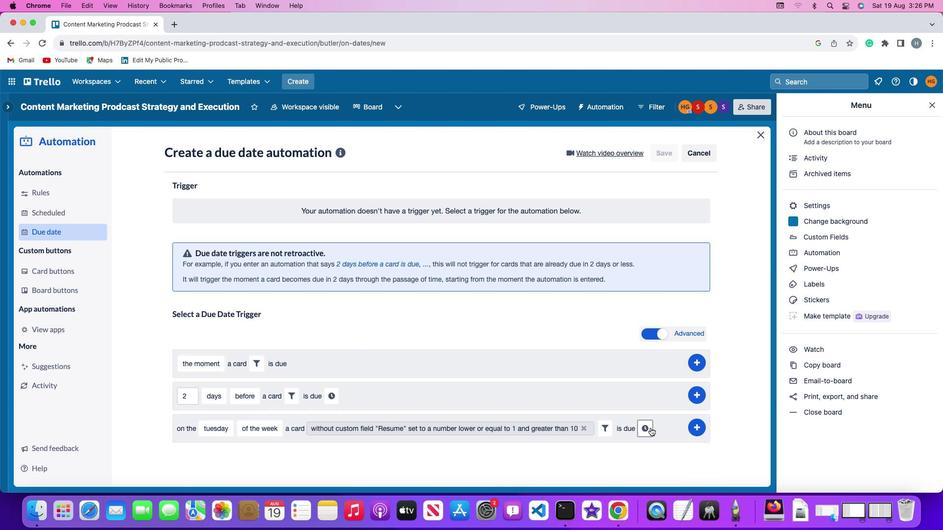 
Action: Mouse moved to (218, 451)
Screenshot: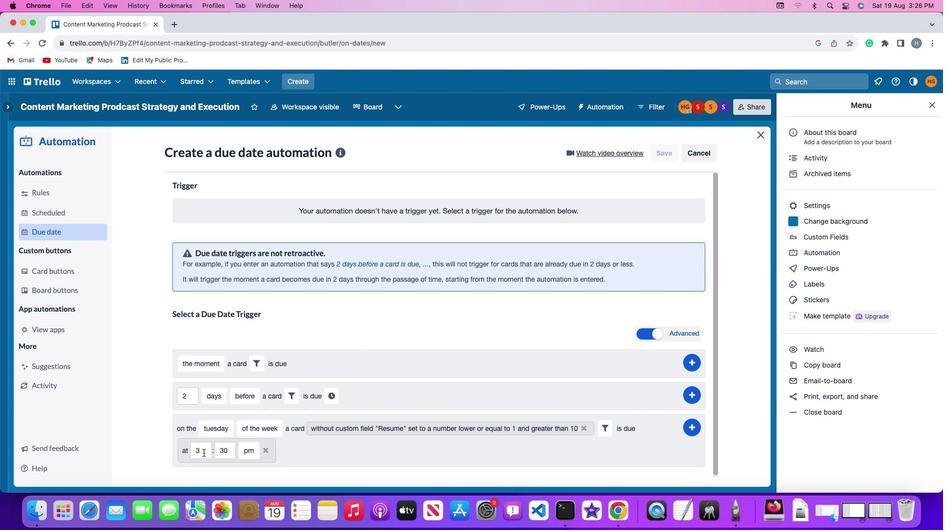 
Action: Mouse pressed left at (218, 451)
Screenshot: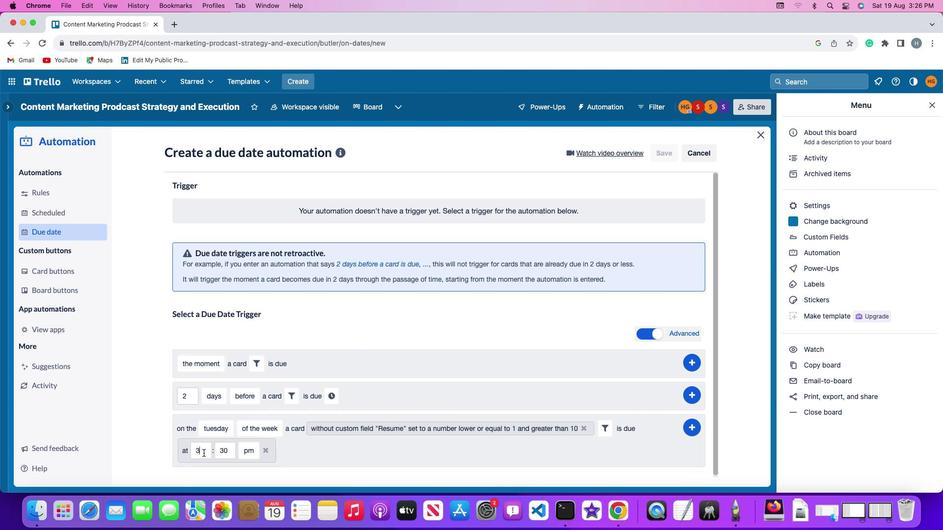 
Action: Key pressed Key.backspace'1''1'
Screenshot: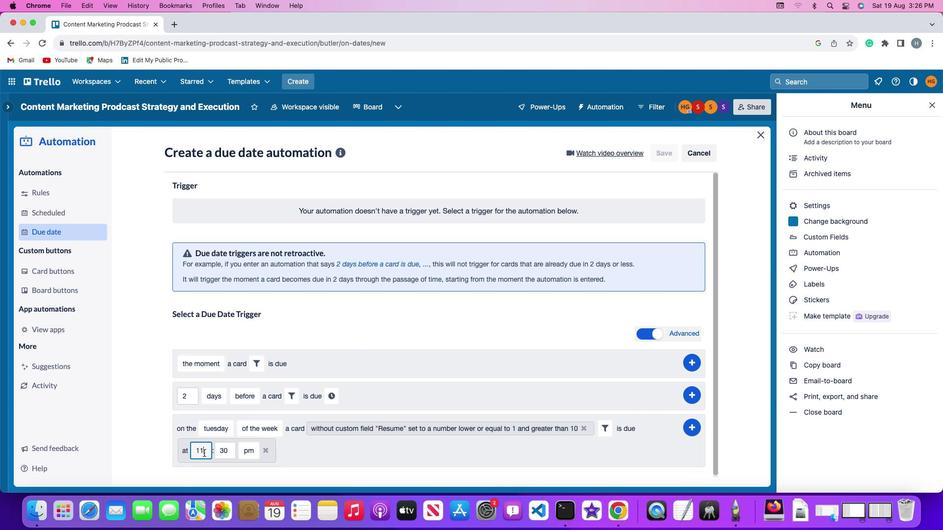 
Action: Mouse moved to (243, 449)
Screenshot: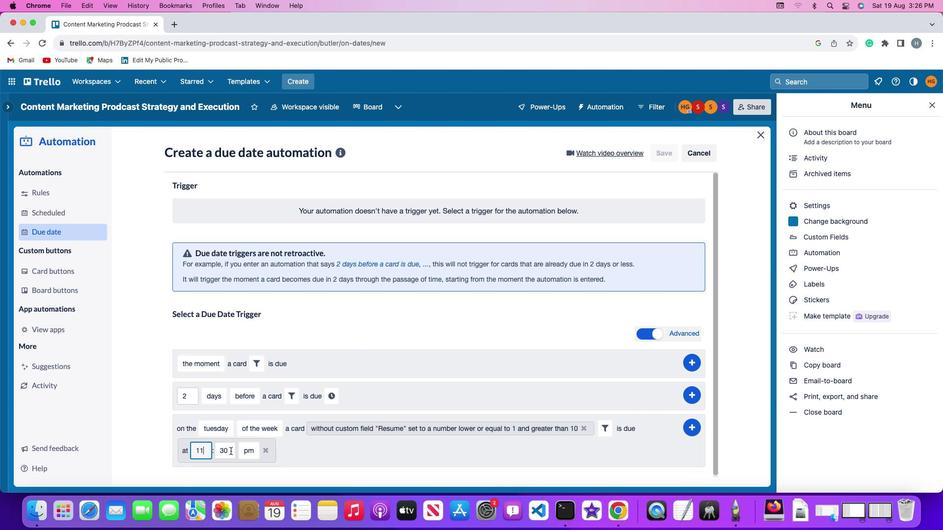 
Action: Mouse pressed left at (243, 449)
Screenshot: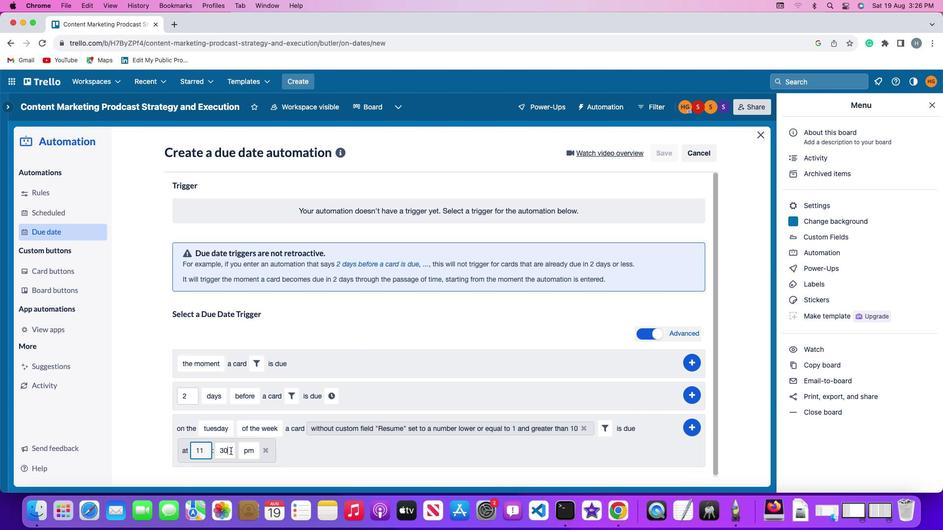 
Action: Key pressed Key.backspaceKey.backspace'0''0'
Screenshot: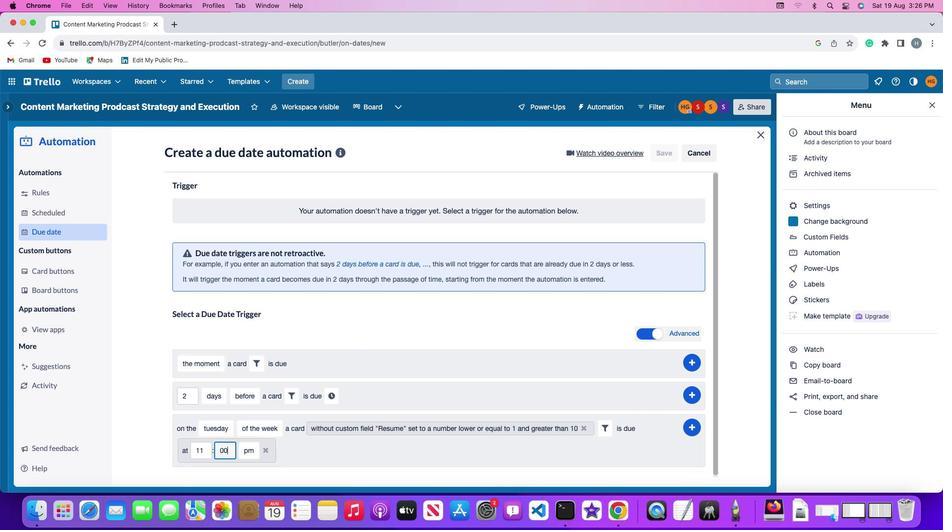 
Action: Mouse moved to (257, 444)
Screenshot: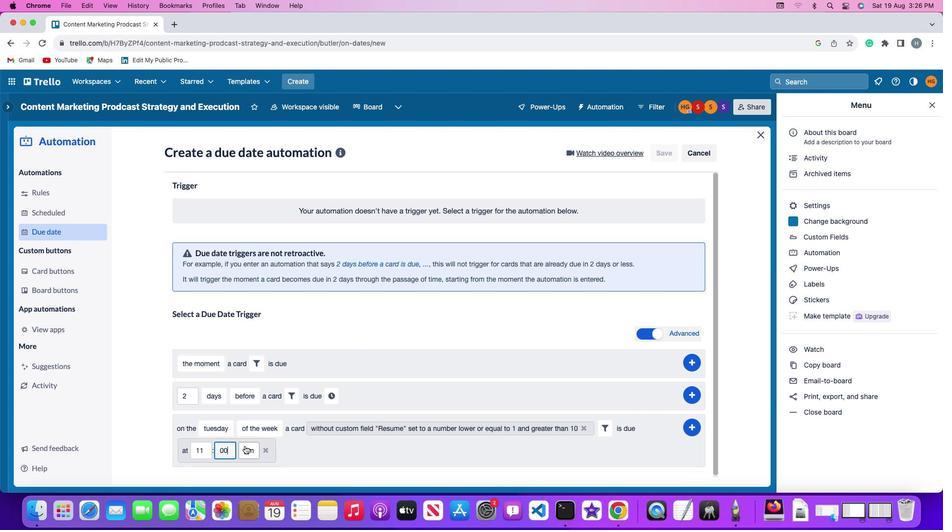 
Action: Mouse pressed left at (257, 444)
Screenshot: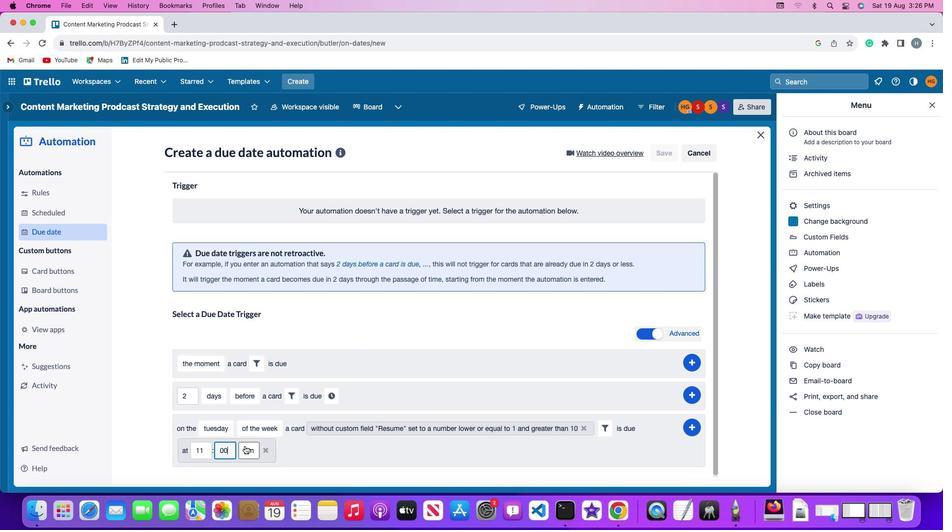 
Action: Mouse moved to (263, 414)
Screenshot: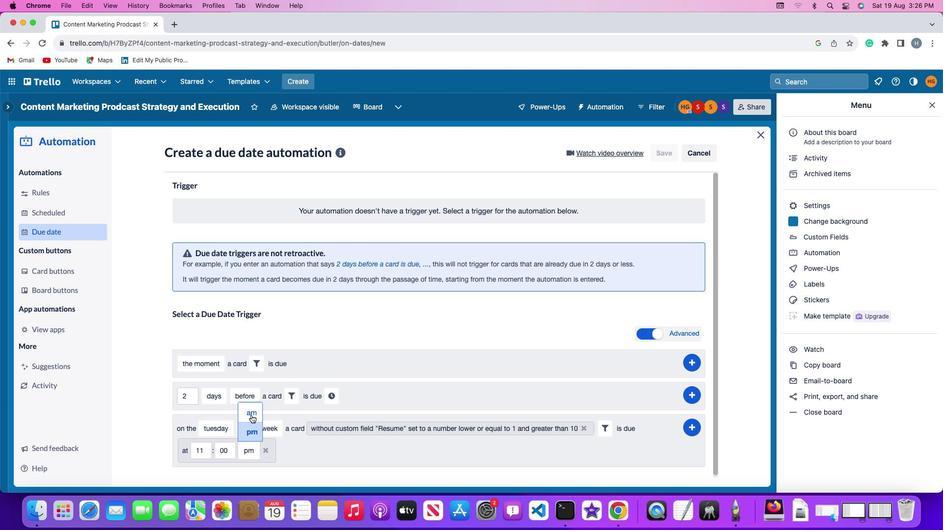 
Action: Mouse pressed left at (263, 414)
Screenshot: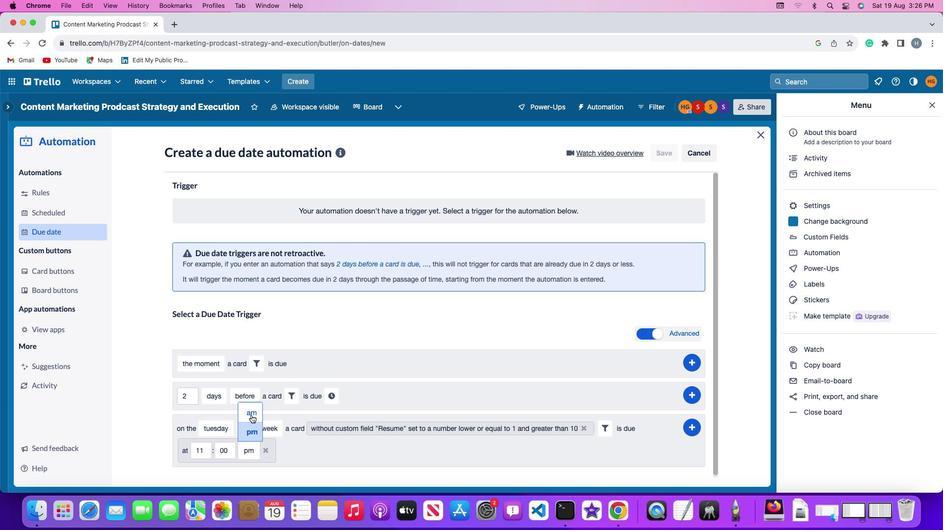 
Action: Mouse moved to (682, 422)
Screenshot: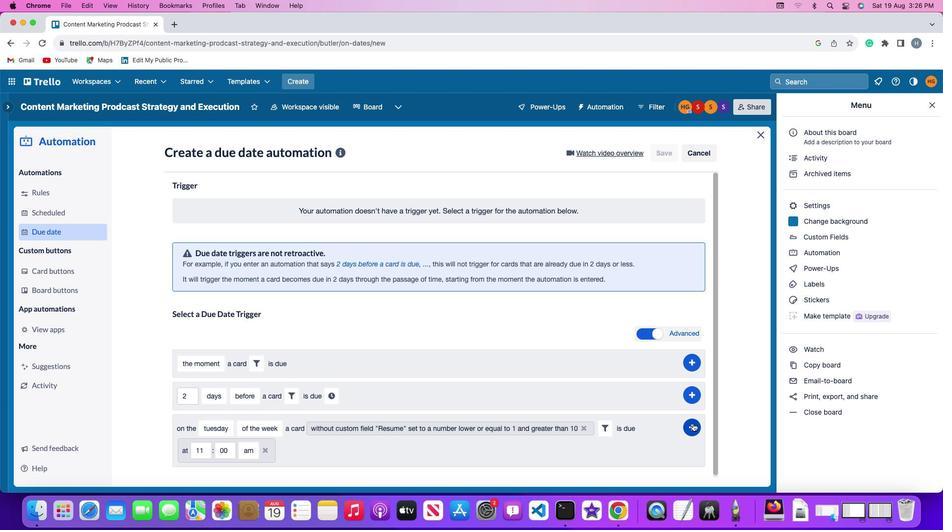 
Action: Mouse pressed left at (682, 422)
Screenshot: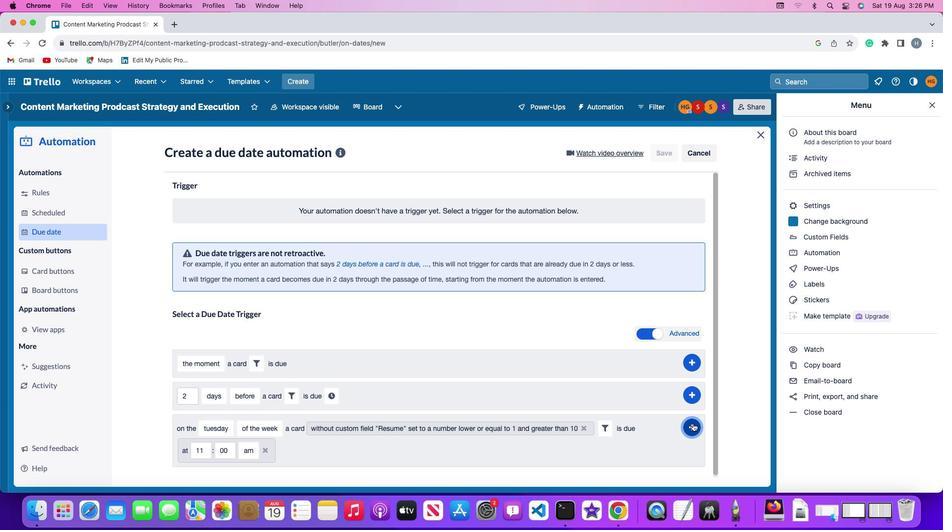 
Action: Mouse moved to (735, 370)
Screenshot: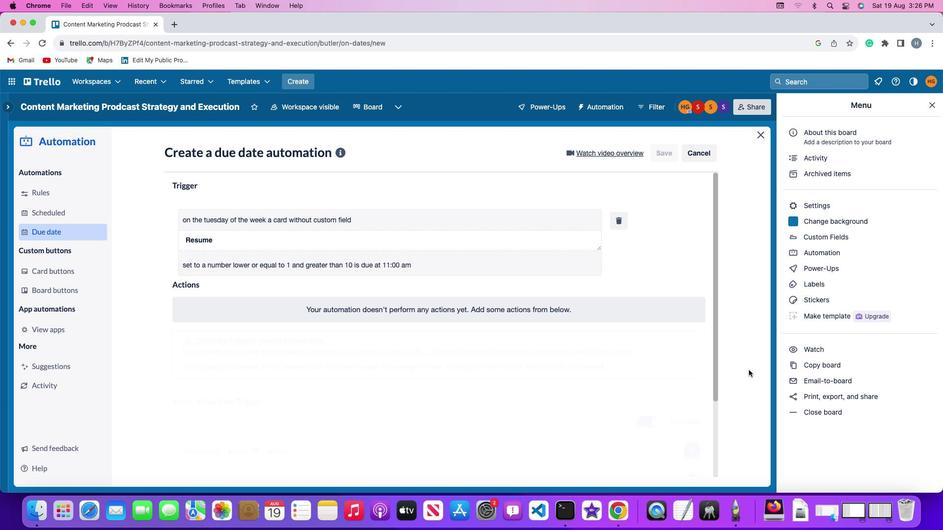 
